 Task: Add an event with the title Second Lunch and Learn: Effective Presentation Skills for Engaging Delivery, date '2023/11/25', time 9:15 AM to 11:15 AMand add a description: Welcome to our Team Building Retreat: Problem-Solving Activities, an immersive and transformative experience designed to enhance problem-solving skills, foster collaboration, and strengthen the bond within your team. This retreat is an opportunity for team members to step away from their daily routines, engage in interactive activities, and work together to tackle complex challenges in a supportive and energizing environment., put the event into Red category . Add location for the event as: 321 Plaka, Athens, Greece, logged in from the account softage.10@softage.netand send the event invitation to softage.9@softage.net and softage.8@softage.net. Set a reminder for the event 1 hour before
Action: Mouse moved to (101, 112)
Screenshot: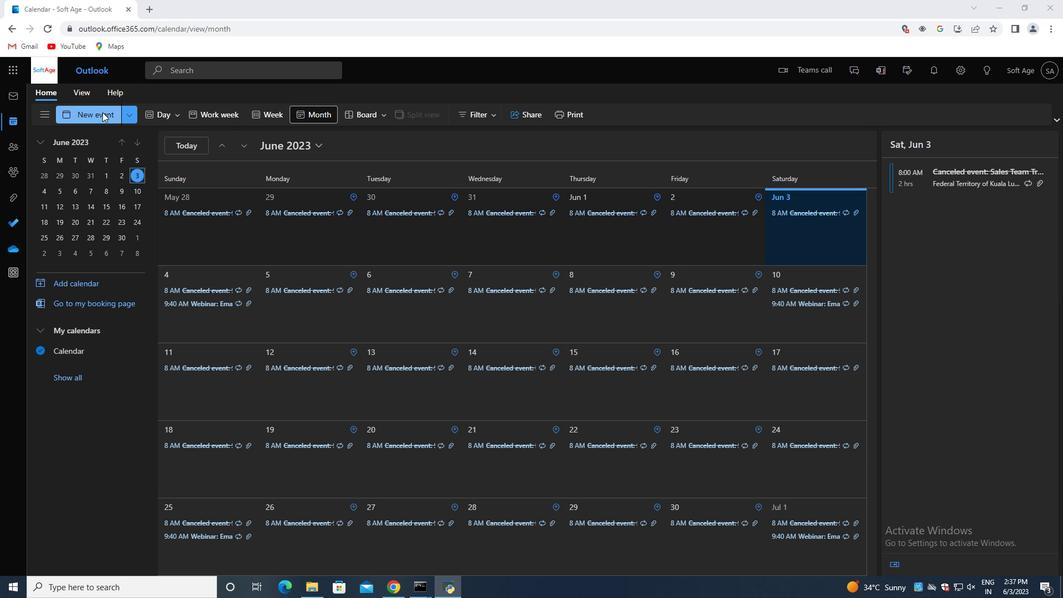 
Action: Mouse pressed left at (101, 112)
Screenshot: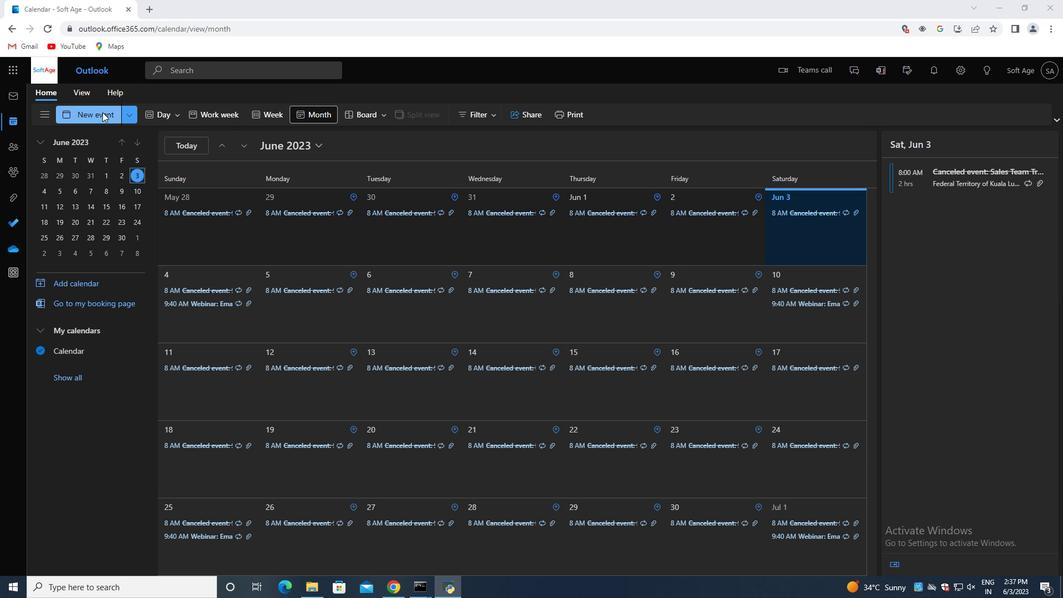 
Action: Mouse moved to (291, 186)
Screenshot: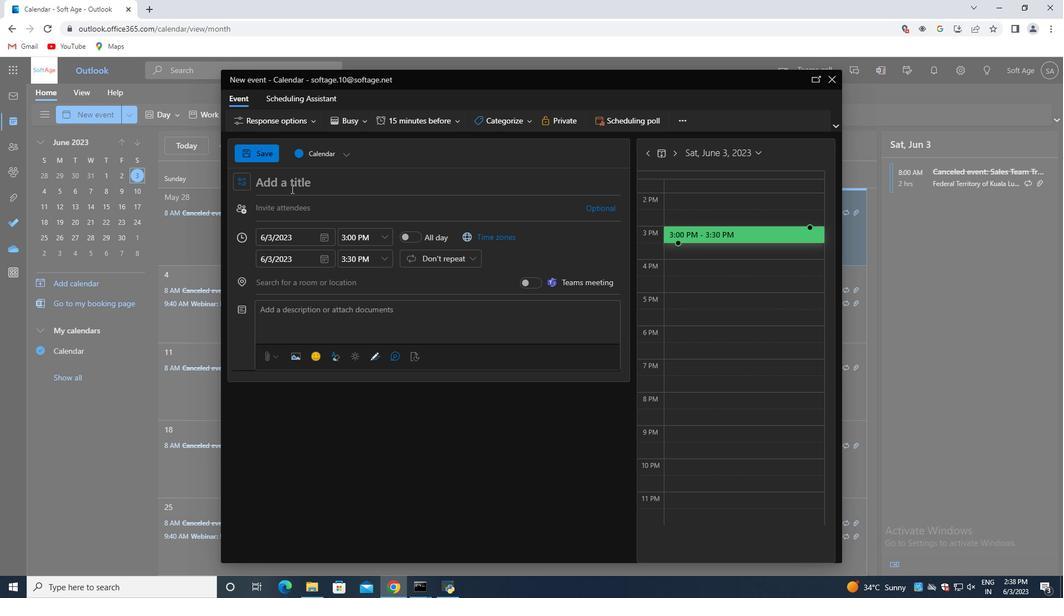 
Action: Mouse pressed left at (291, 186)
Screenshot: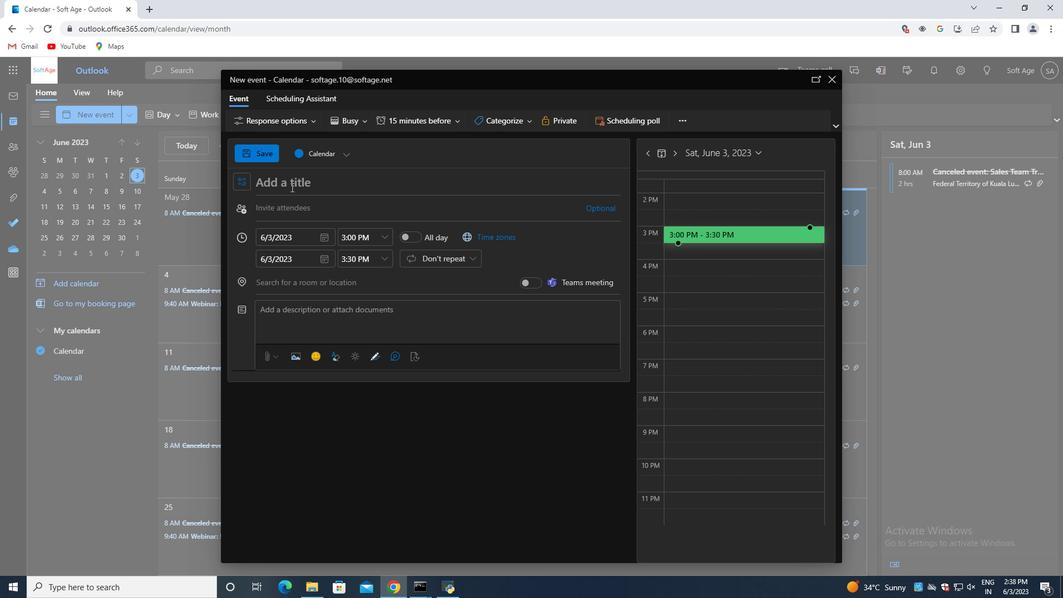 
Action: Key pressed <Key.shift>Second<Key.space><Key.shift>Lunch<Key.space>and<Key.space><Key.shift>Learn<Key.shift_r>:<Key.space><Key.shift><Key.shift><Key.shift><Key.shift>Effecti
Screenshot: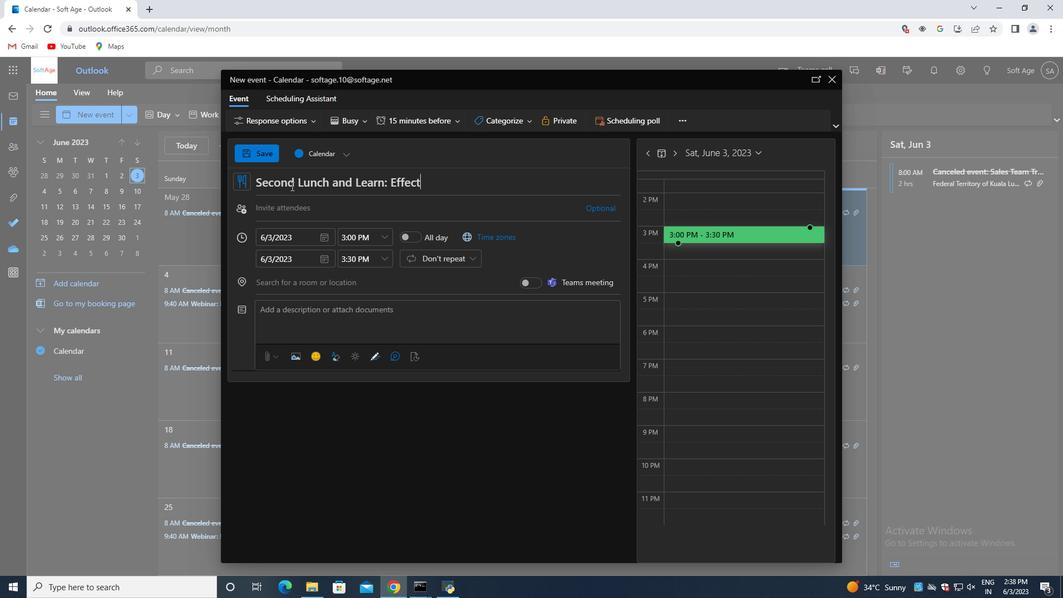 
Action: Mouse moved to (291, 186)
Screenshot: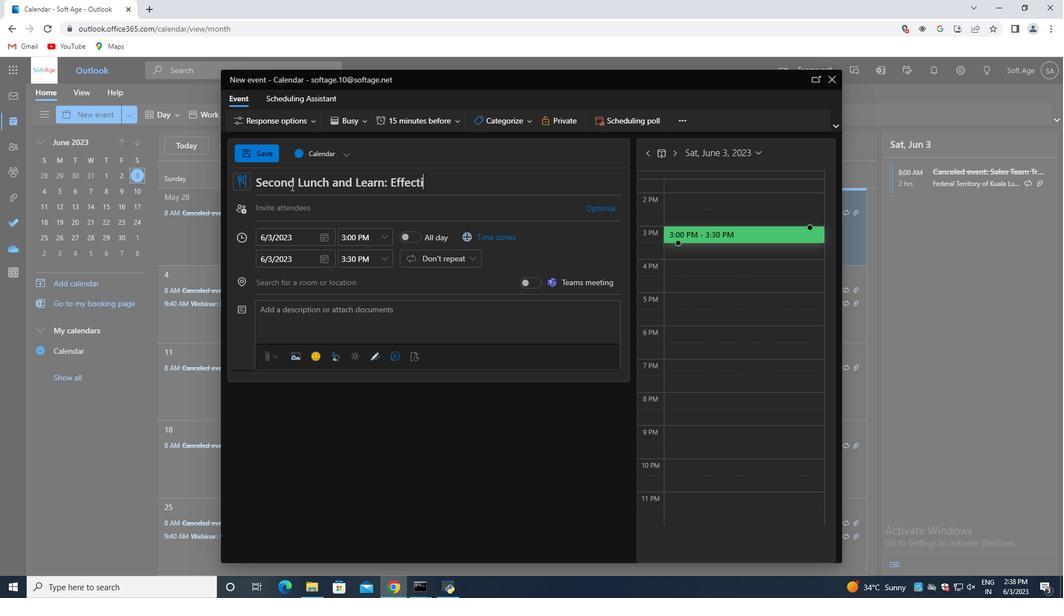 
Action: Key pressed ve<Key.space><Key.shift>Presentation<Key.space><Key.shift>Skills<Key.space>for<Key.space><Key.shift>Engaging<Key.space><Key.shift>Delivery
Screenshot: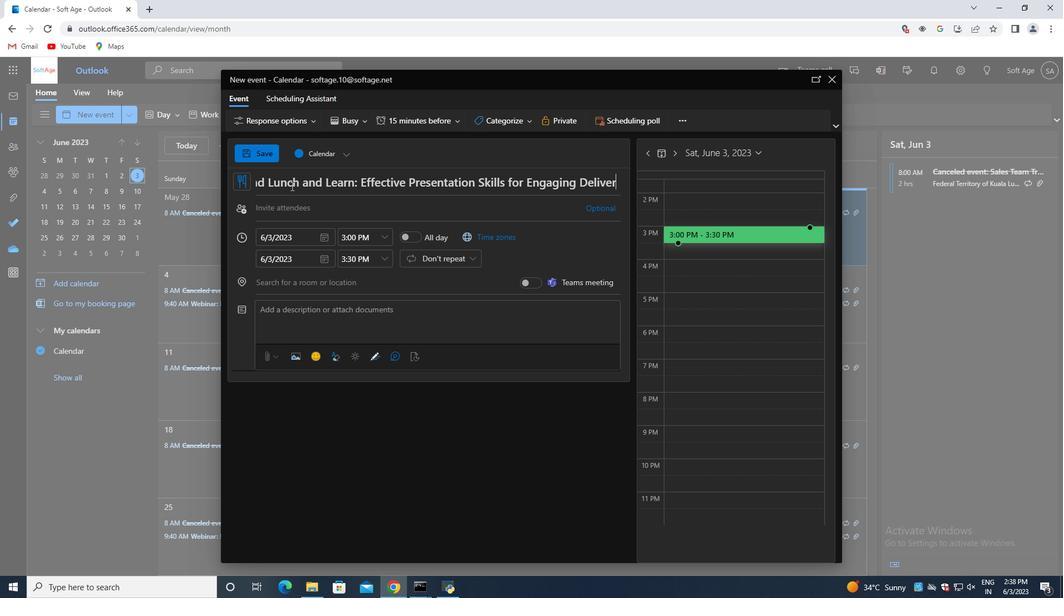 
Action: Mouse moved to (325, 238)
Screenshot: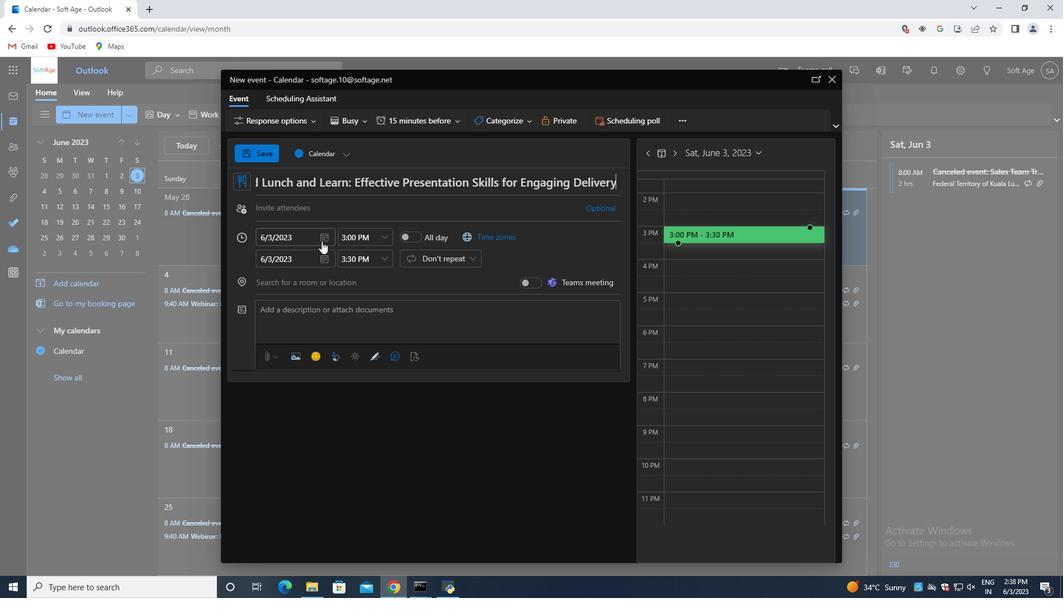 
Action: Mouse pressed left at (325, 238)
Screenshot: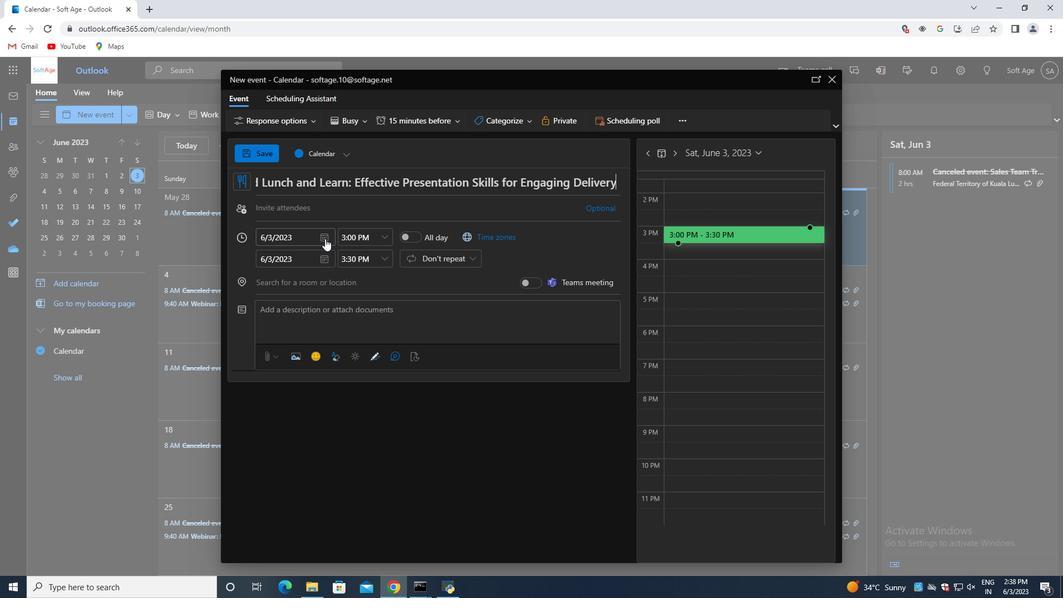 
Action: Mouse moved to (365, 257)
Screenshot: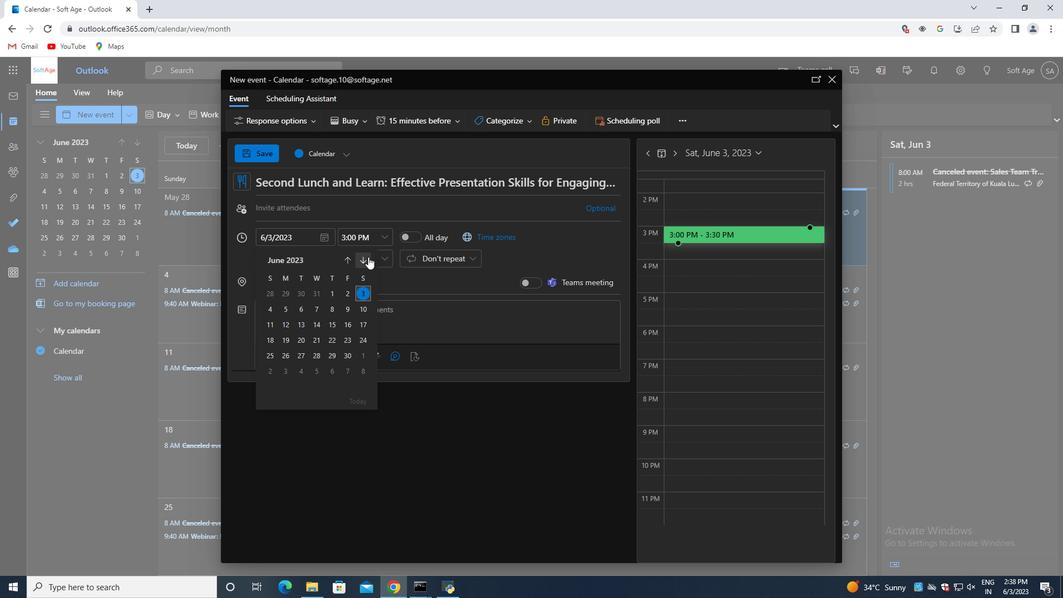
Action: Mouse pressed left at (365, 257)
Screenshot: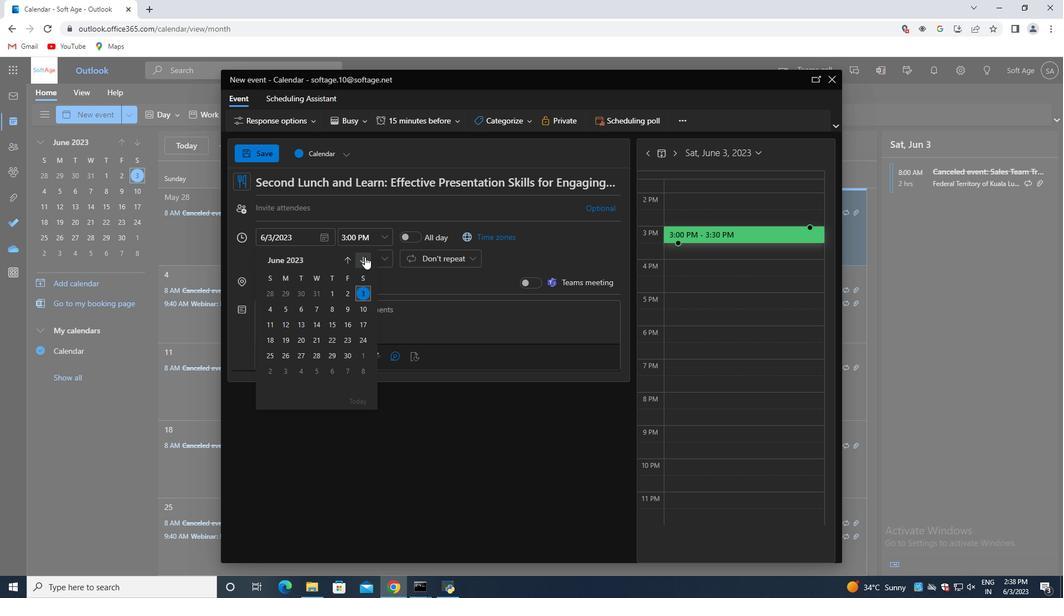 
Action: Mouse pressed left at (365, 257)
Screenshot: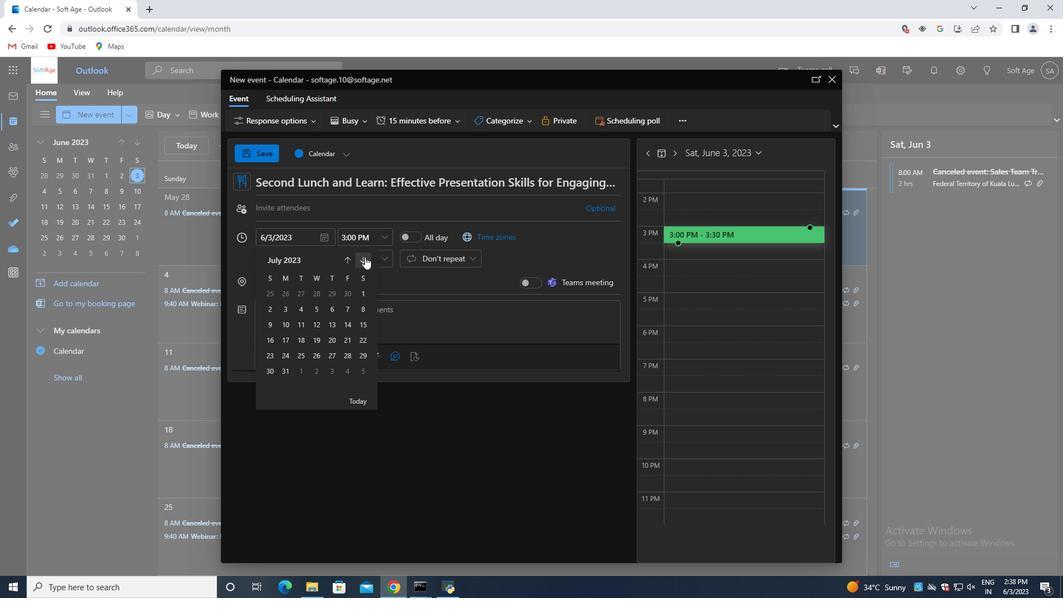 
Action: Mouse pressed left at (365, 257)
Screenshot: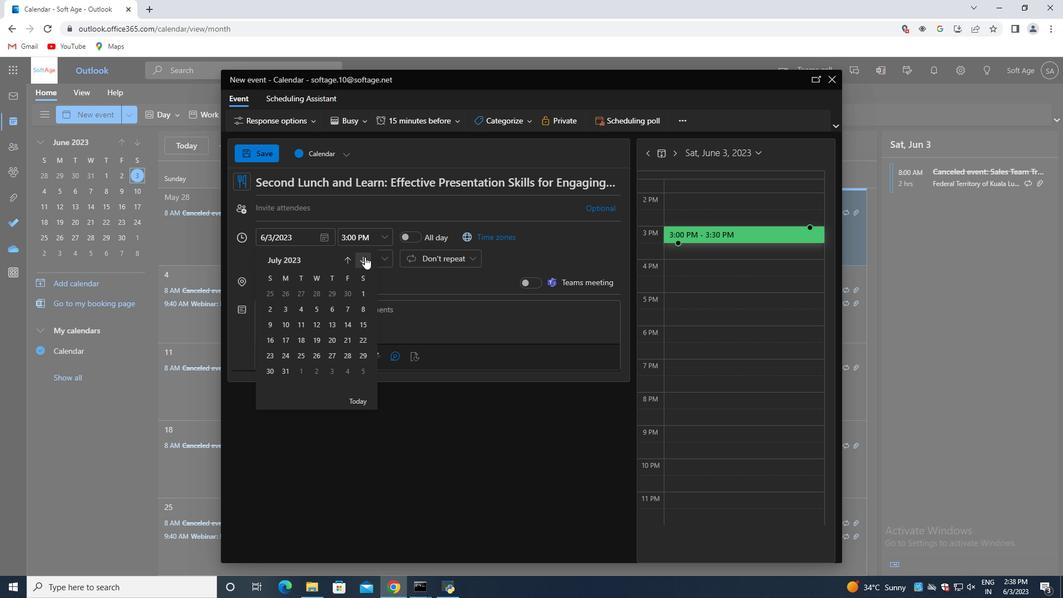 
Action: Mouse pressed left at (365, 257)
Screenshot: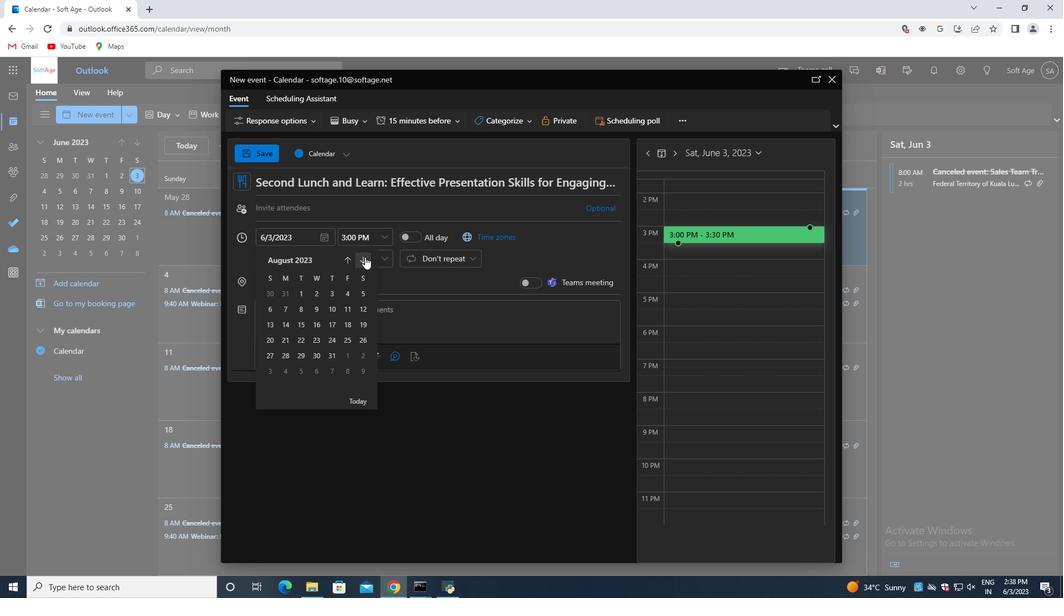 
Action: Mouse pressed left at (365, 257)
Screenshot: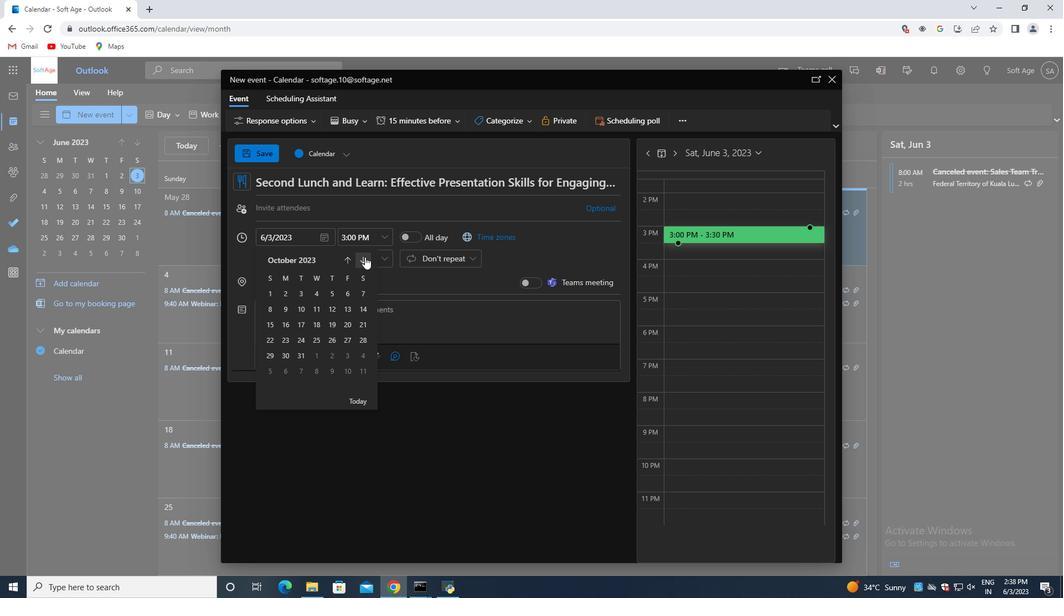 
Action: Mouse moved to (363, 339)
Screenshot: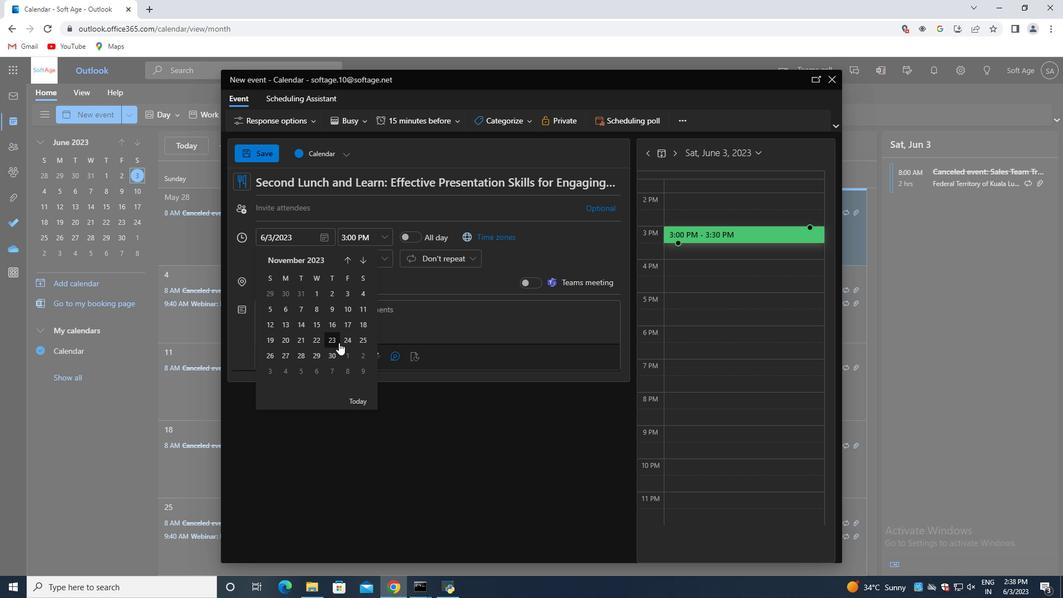 
Action: Mouse pressed left at (363, 339)
Screenshot: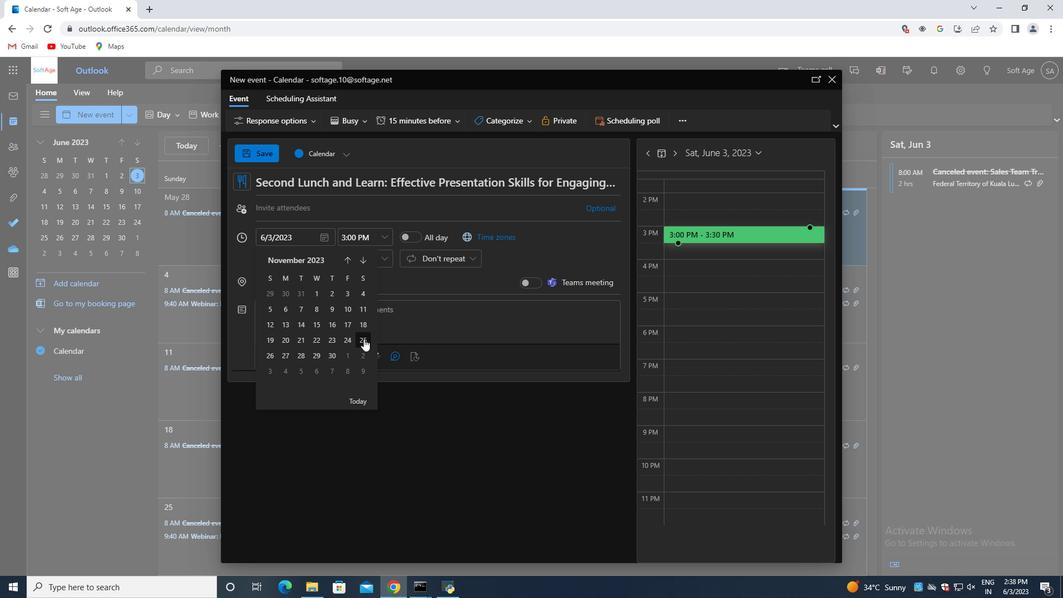 
Action: Mouse moved to (385, 239)
Screenshot: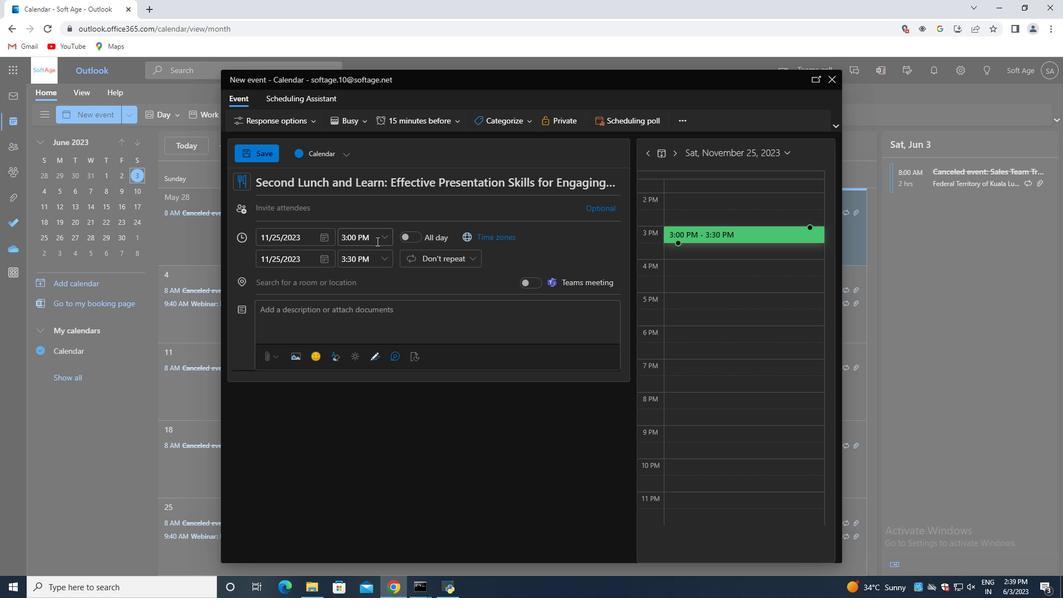 
Action: Mouse pressed left at (385, 239)
Screenshot: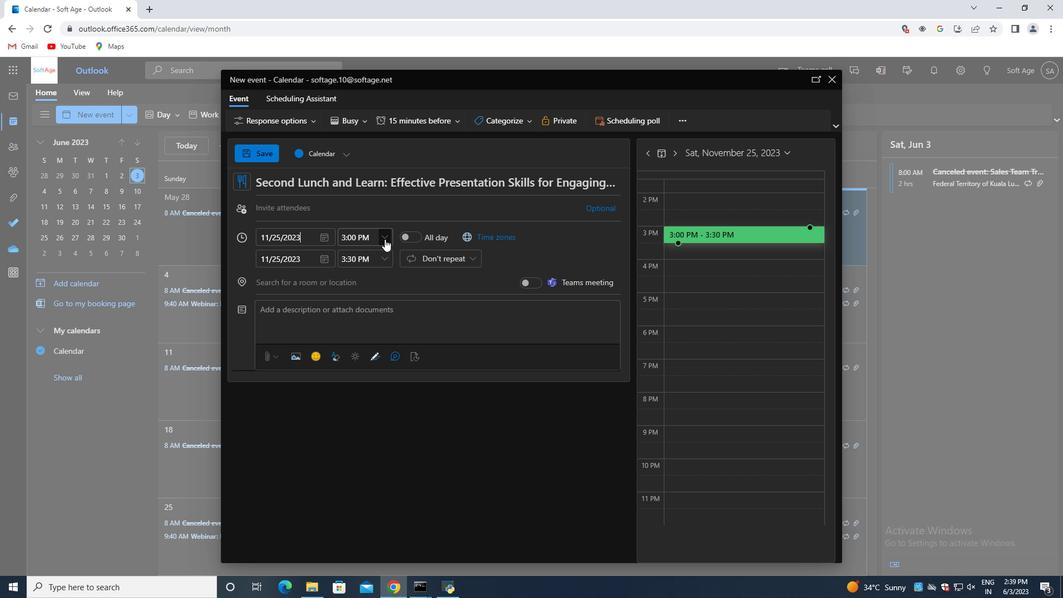 
Action: Mouse moved to (372, 290)
Screenshot: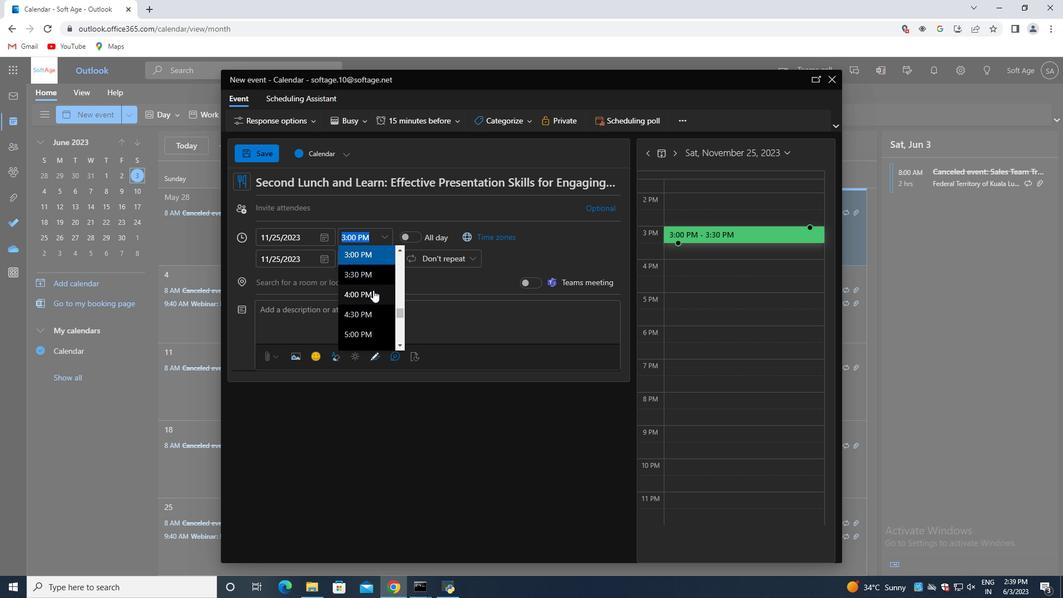 
Action: Mouse scrolled (372, 290) with delta (0, 0)
Screenshot: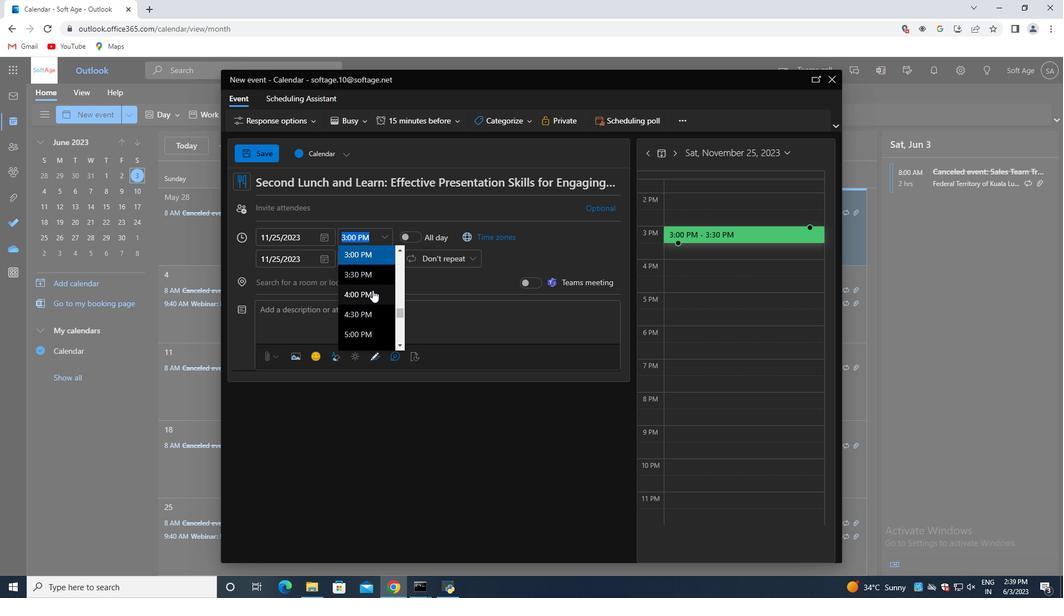 
Action: Mouse scrolled (372, 290) with delta (0, 0)
Screenshot: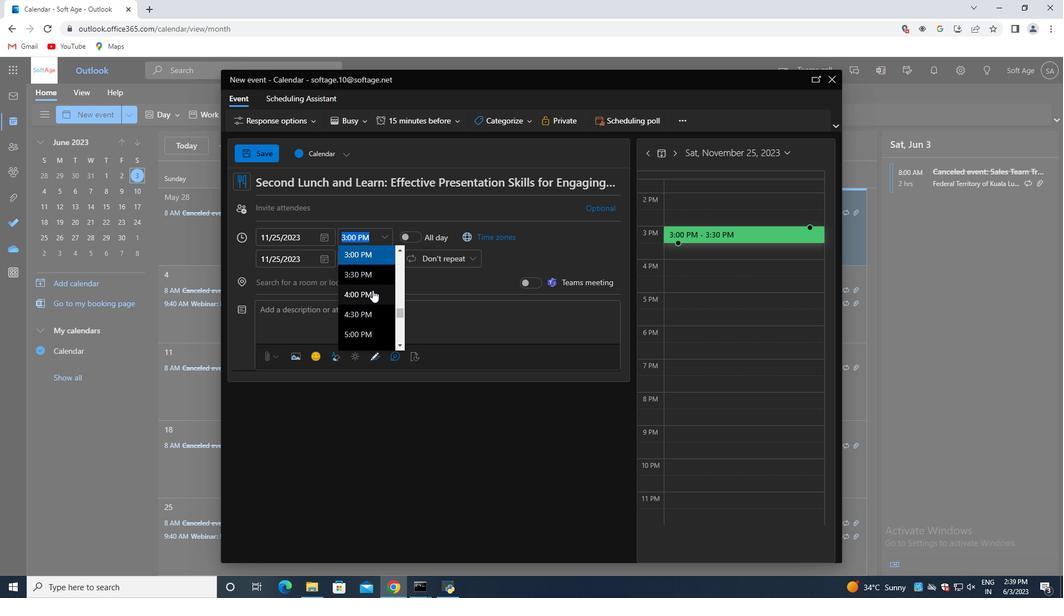 
Action: Mouse scrolled (372, 290) with delta (0, 0)
Screenshot: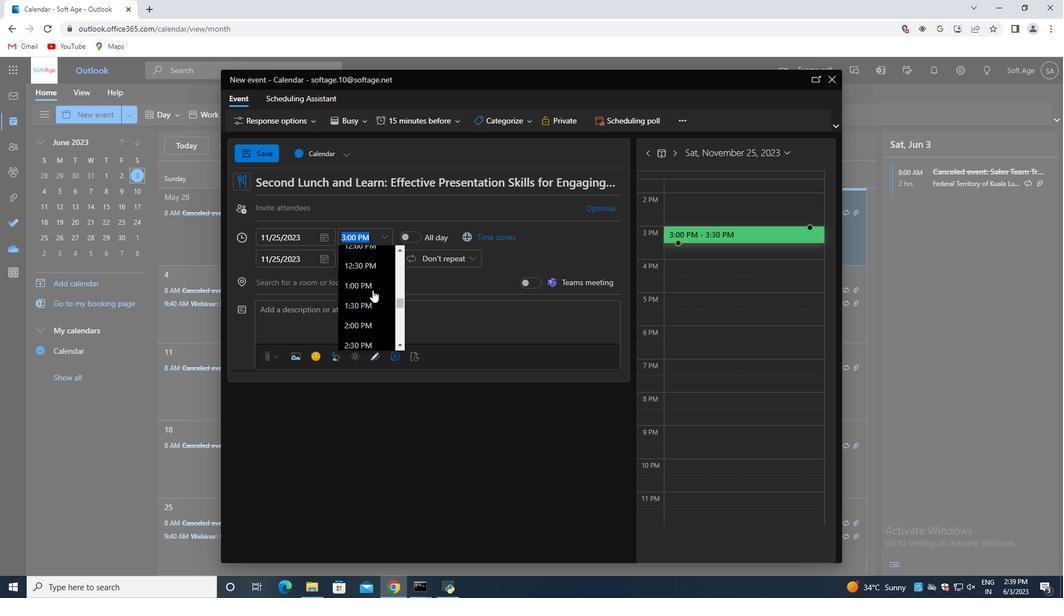 
Action: Mouse moved to (362, 286)
Screenshot: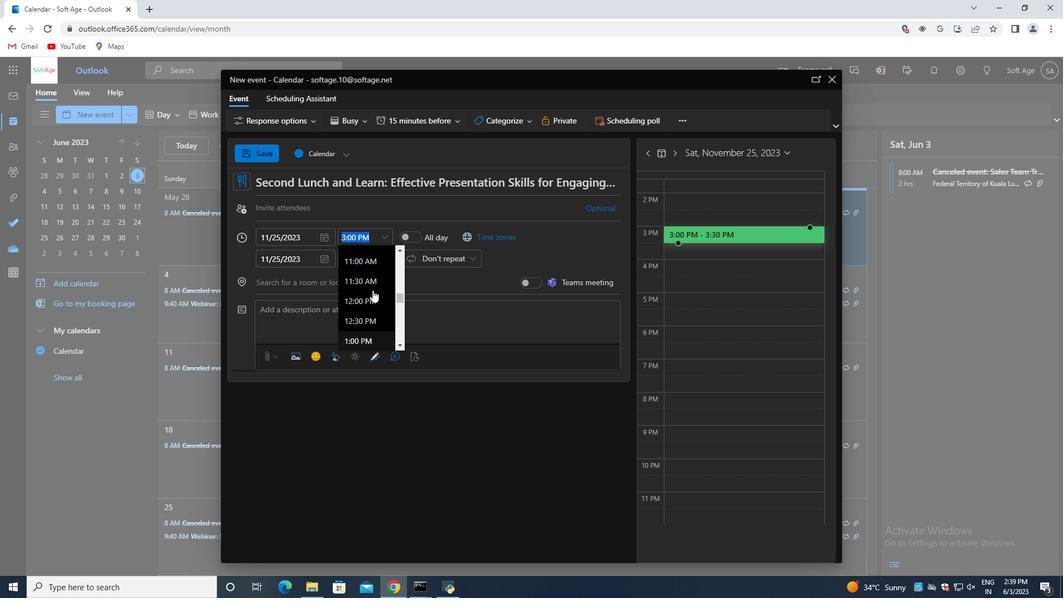 
Action: Mouse scrolled (362, 286) with delta (0, 0)
Screenshot: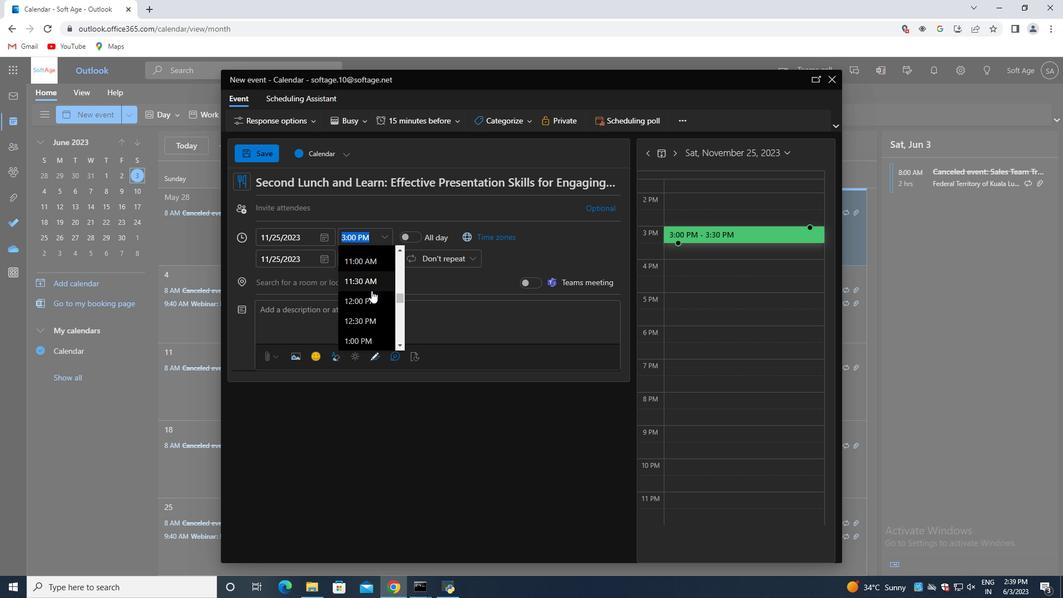 
Action: Mouse moved to (360, 263)
Screenshot: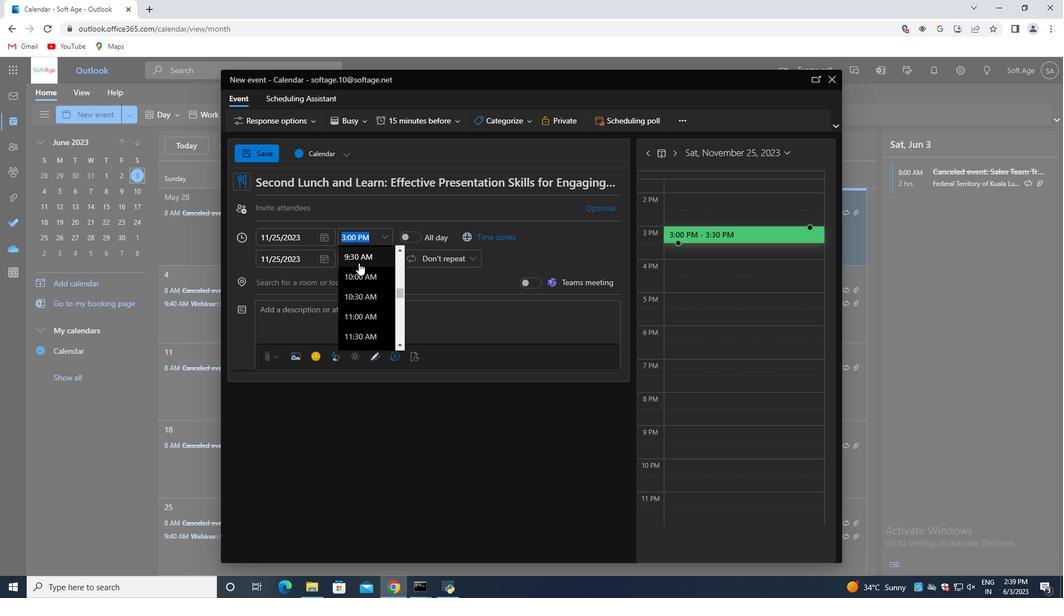 
Action: Mouse scrolled (360, 263) with delta (0, 0)
Screenshot: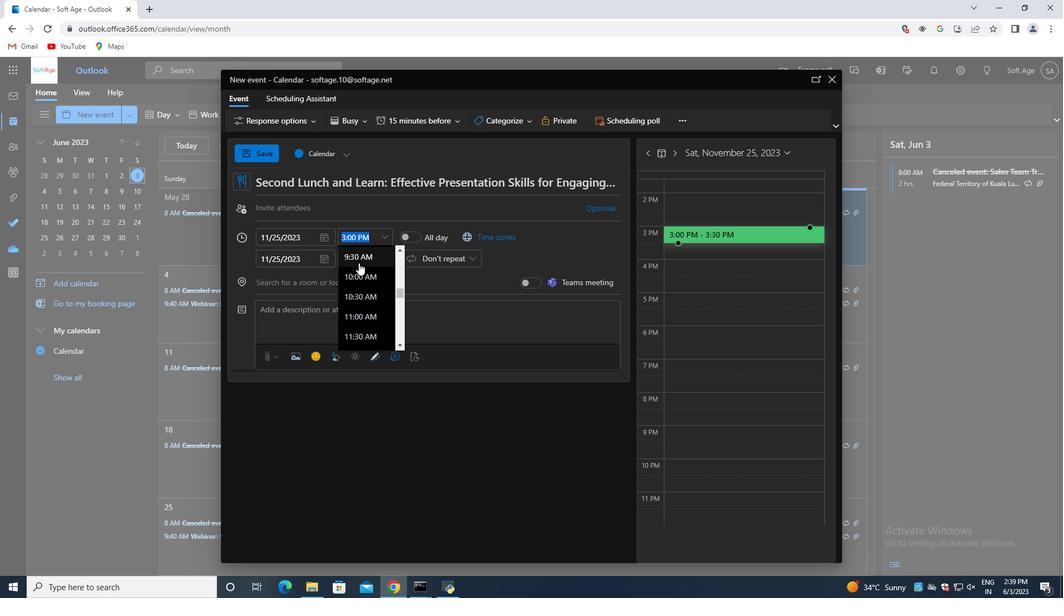 
Action: Mouse moved to (355, 294)
Screenshot: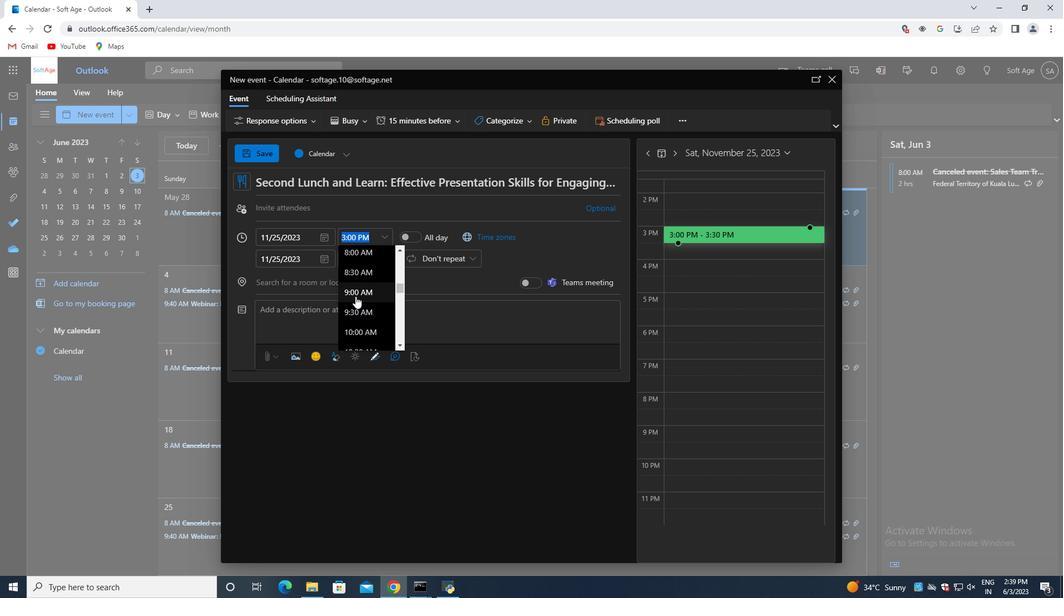 
Action: Mouse pressed left at (355, 294)
Screenshot: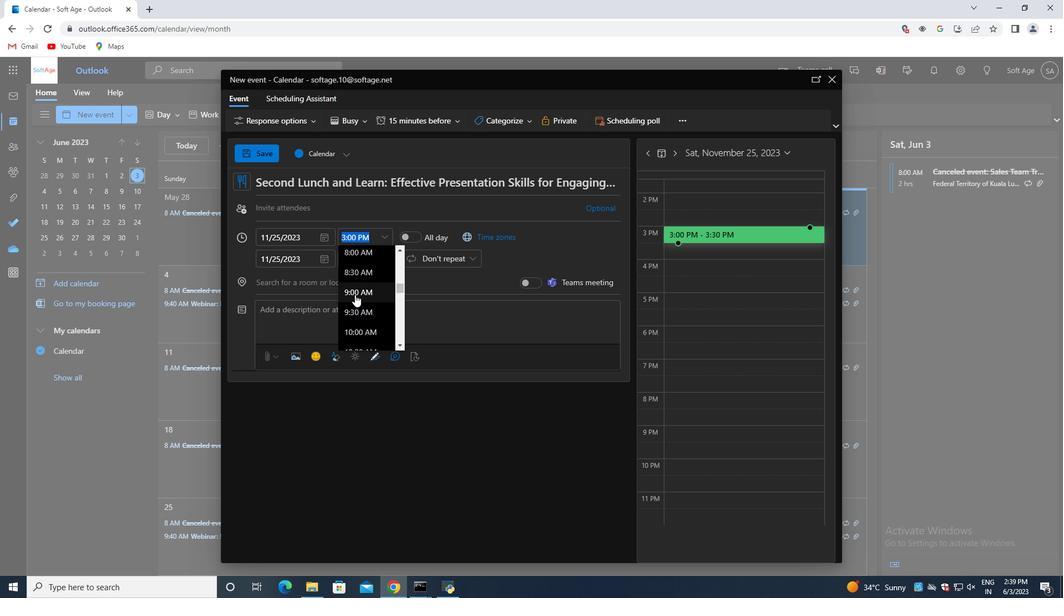 
Action: Mouse moved to (356, 236)
Screenshot: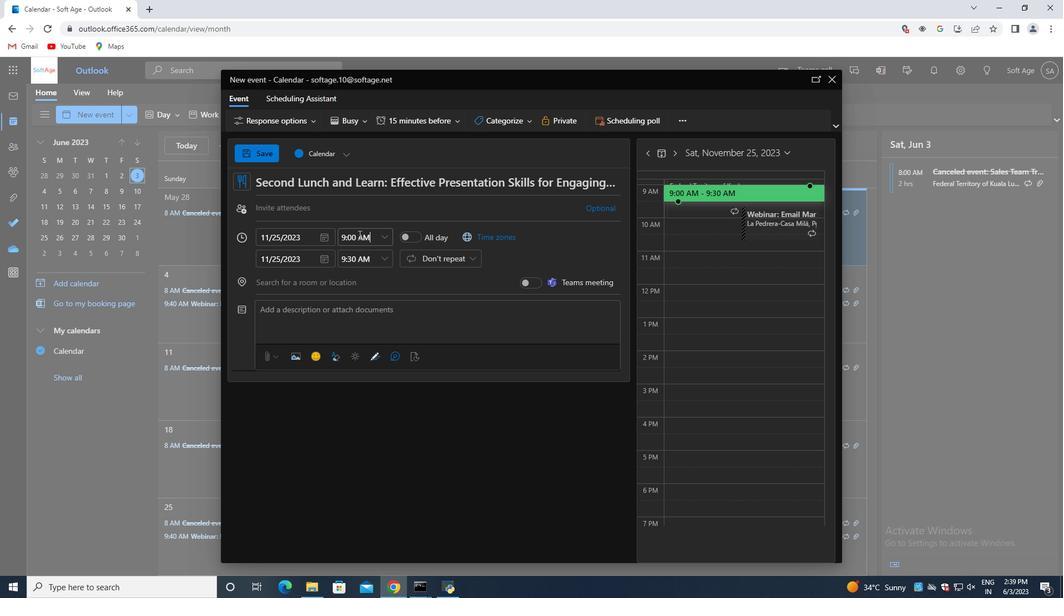 
Action: Mouse pressed left at (356, 236)
Screenshot: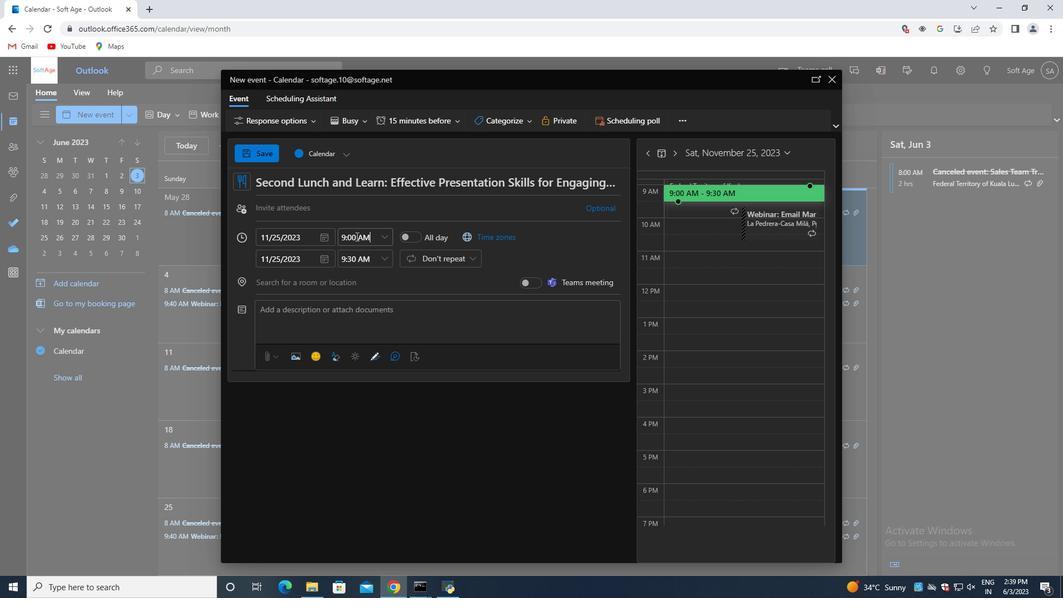
Action: Mouse moved to (370, 257)
Screenshot: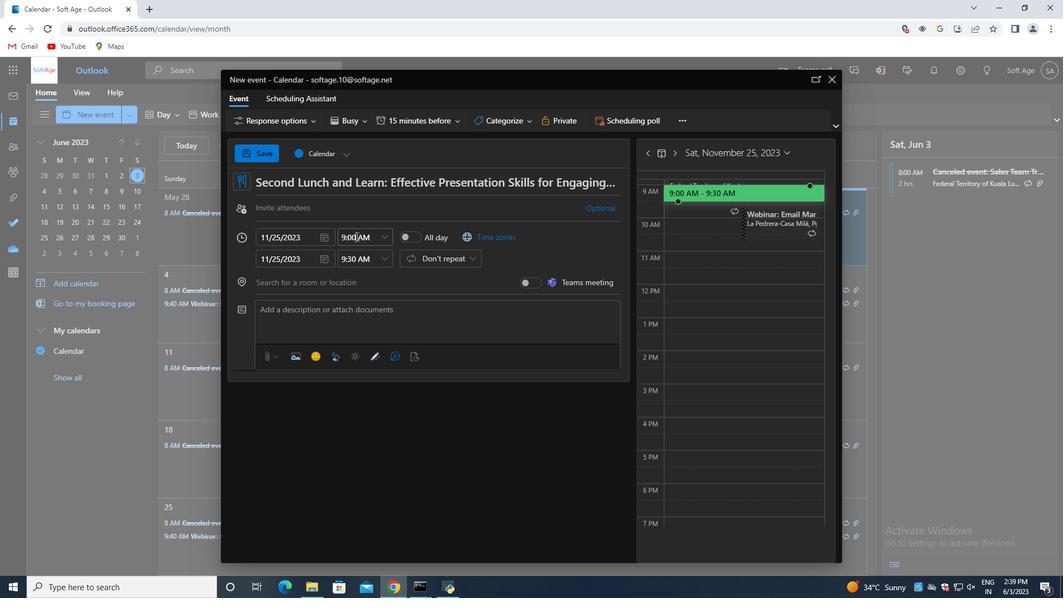 
Action: Key pressed <Key.backspace><Key.backspace>15
Screenshot: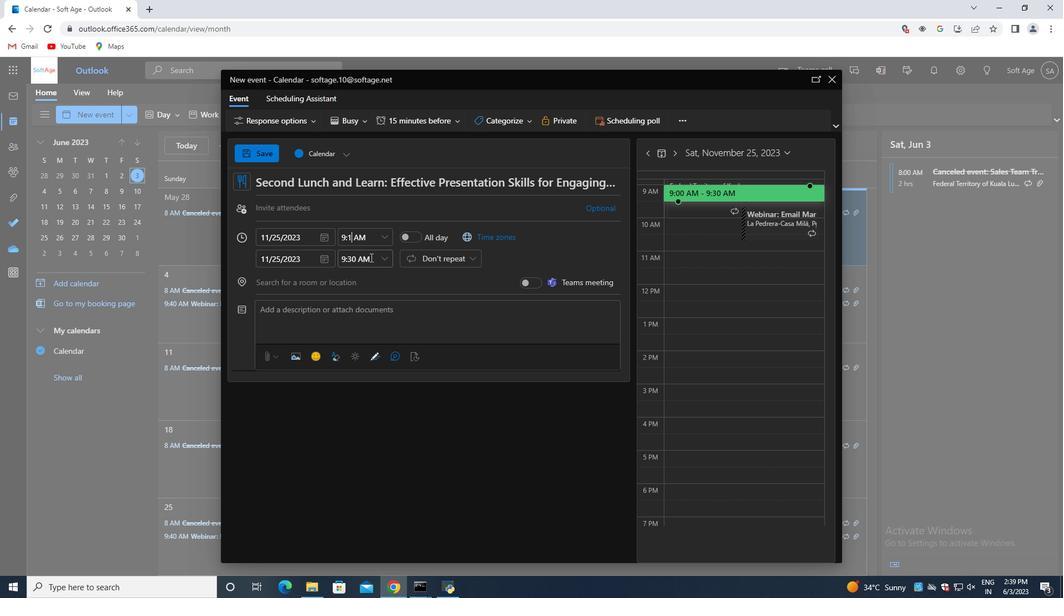 
Action: Mouse moved to (385, 257)
Screenshot: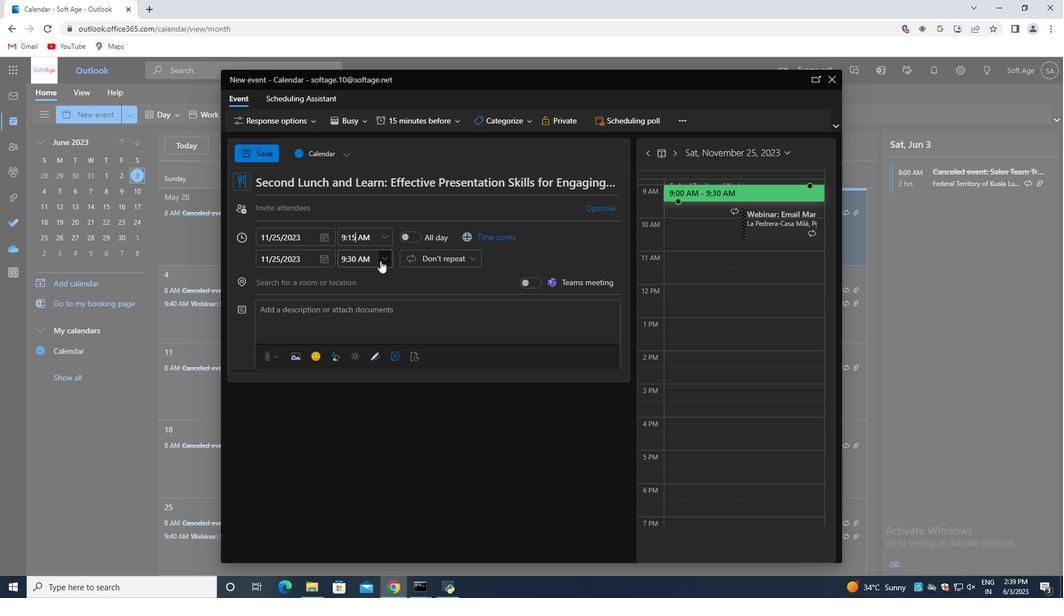 
Action: Mouse pressed left at (385, 257)
Screenshot: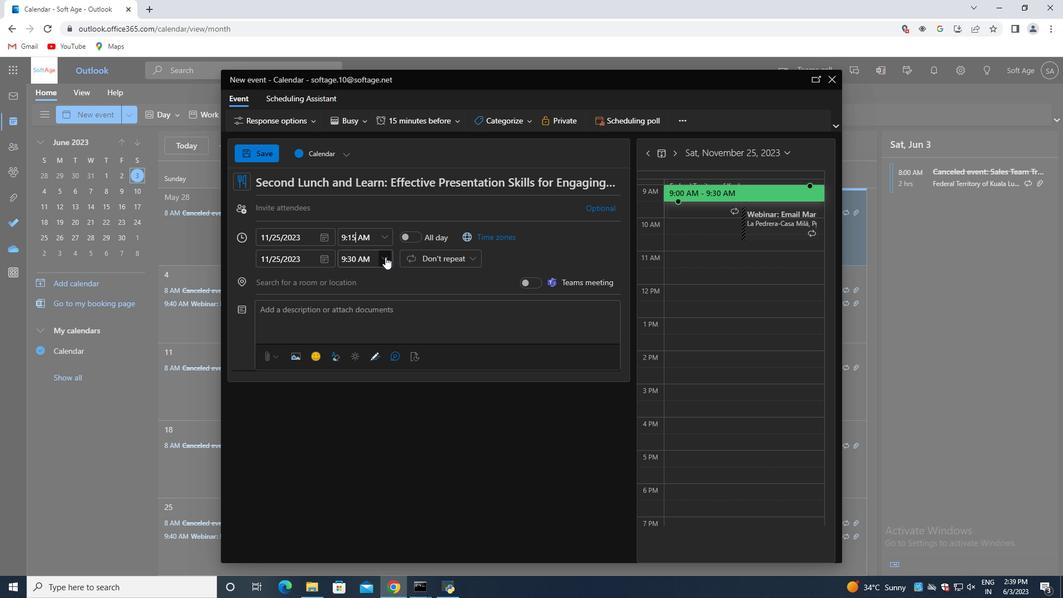 
Action: Mouse moved to (366, 340)
Screenshot: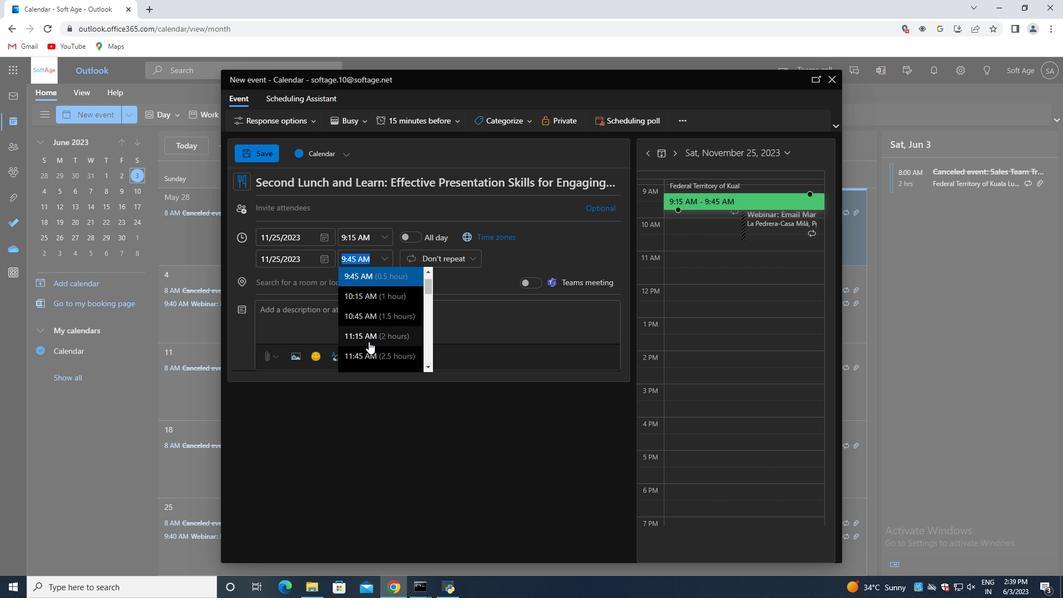 
Action: Mouse pressed left at (366, 340)
Screenshot: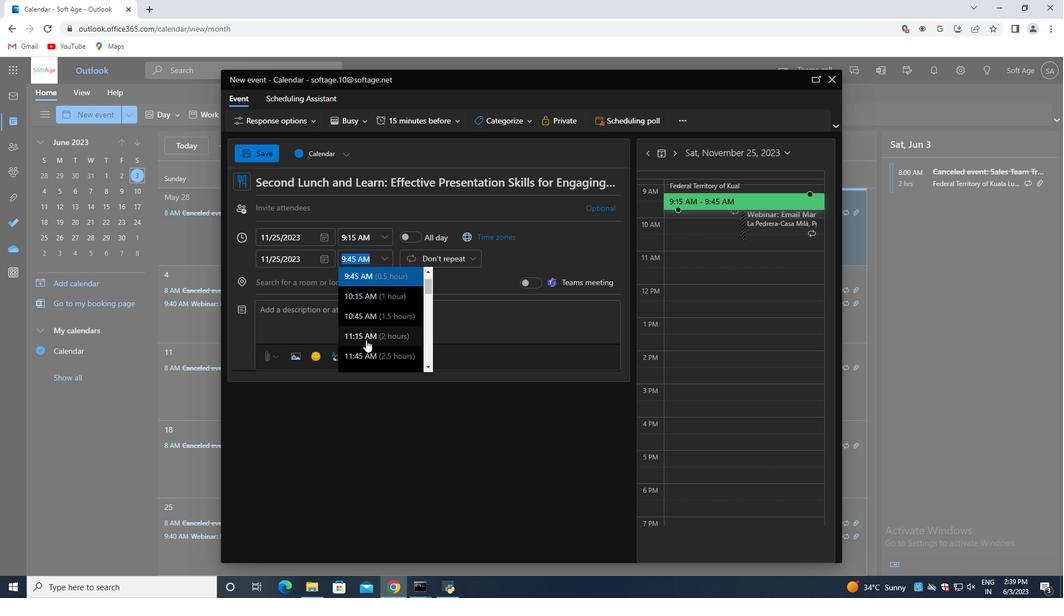 
Action: Mouse moved to (366, 315)
Screenshot: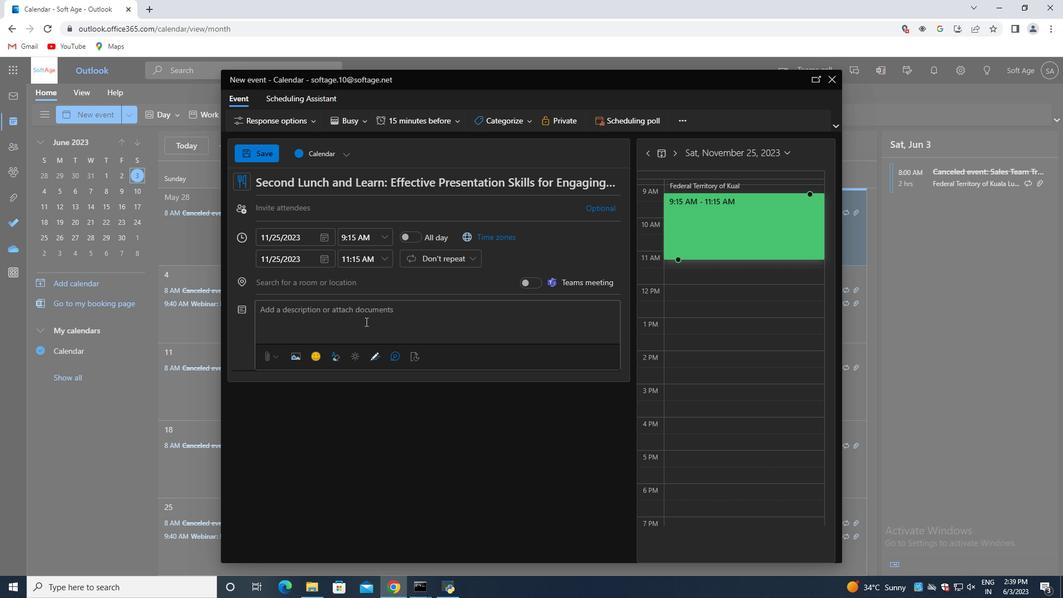 
Action: Mouse pressed left at (366, 315)
Screenshot: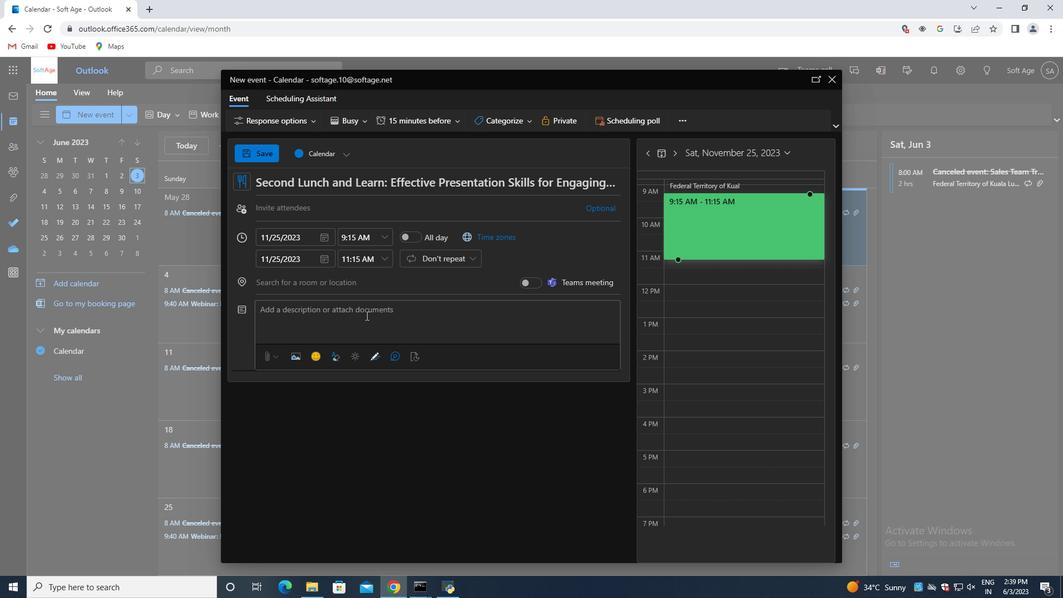 
Action: Key pressed <Key.shift>Welcome<Key.space>to<Key.space>our<Key.space><Key.shift>Team<Key.space><Key.shift>Building<Key.space><Key.shift>Retreat<Key.shift_r>:<Key.space><Key.shift>Problem-<Key.shift>Solving<Key.space><Key.shift>Activities,<Key.space>an<Key.space>immersive<Key.space>and<Key.space>transformative<Key.space>experience<Key.space>designed<Key.space>to<Key.space>enhance<Key.space>problem-solving<Key.space>skills,<Key.space>foster<Key.space>collaboration<Key.space><Key.backspace>.<Key.backspace>,<Key.space>and<Key.space>strengthen<Key.space>the<Key.space>bond<Key.space>within<Key.space>your<Key.space>team.<Key.space><Key.shift><Key.shift><Key.shift><Key.shift>This<Key.space>retreat<Key.space>is<Key.space>an<Key.space>opportunity<Key.space>for<Key.space>team<Key.space>members<Key.space>to<Key.space>step<Key.space>away<Key.space>from<Key.space>their<Key.space>daily<Key.space>routines,<Key.space>engage<Key.space>in<Key.space>interactive<Key.space>activities,<Key.space>and<Key.space>work<Key.space>together<Key.space>to<Key.space>tackle<Key.space>complex<Key.space>challenges<Key.space>in<Key.space>a<Key.space>supportive<Key.space>and<Key.space>energizing<Key.space>environmeb-<Key.backspace><Key.backspace>nt.
Screenshot: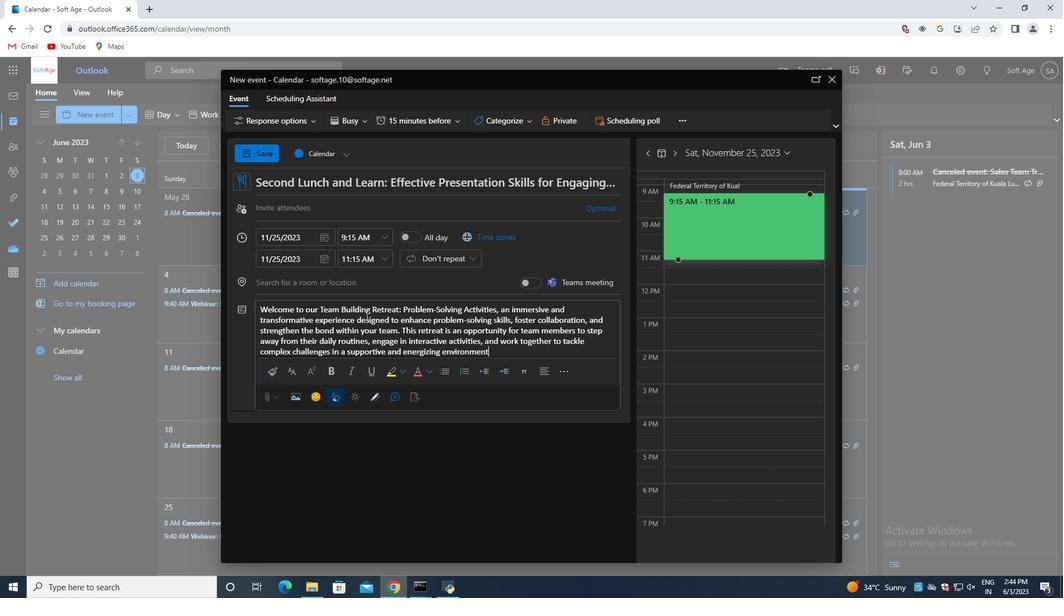 
Action: Mouse moved to (503, 114)
Screenshot: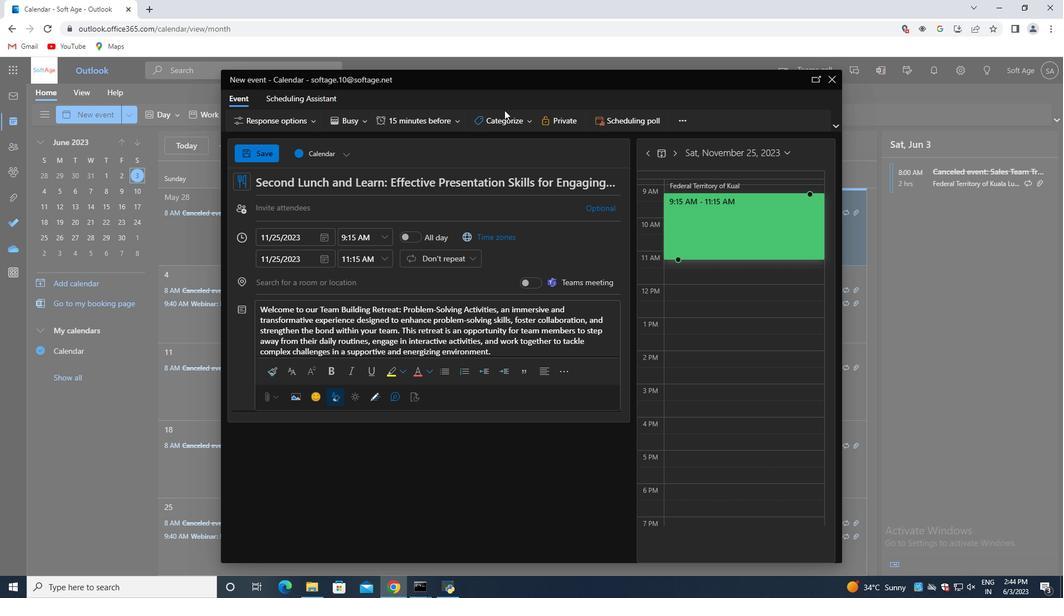 
Action: Mouse pressed left at (503, 114)
Screenshot: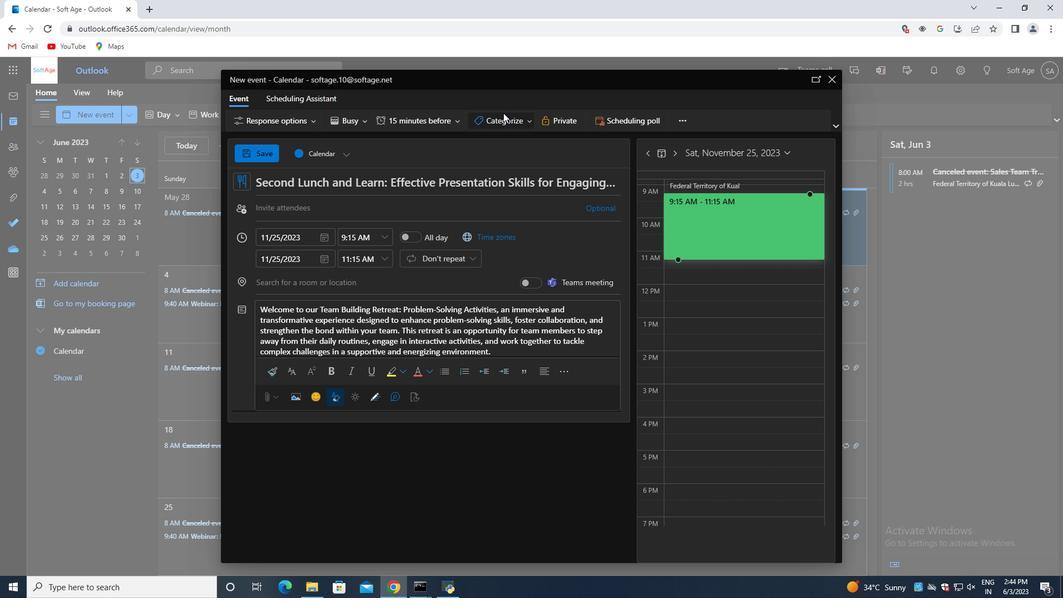 
Action: Mouse moved to (505, 231)
Screenshot: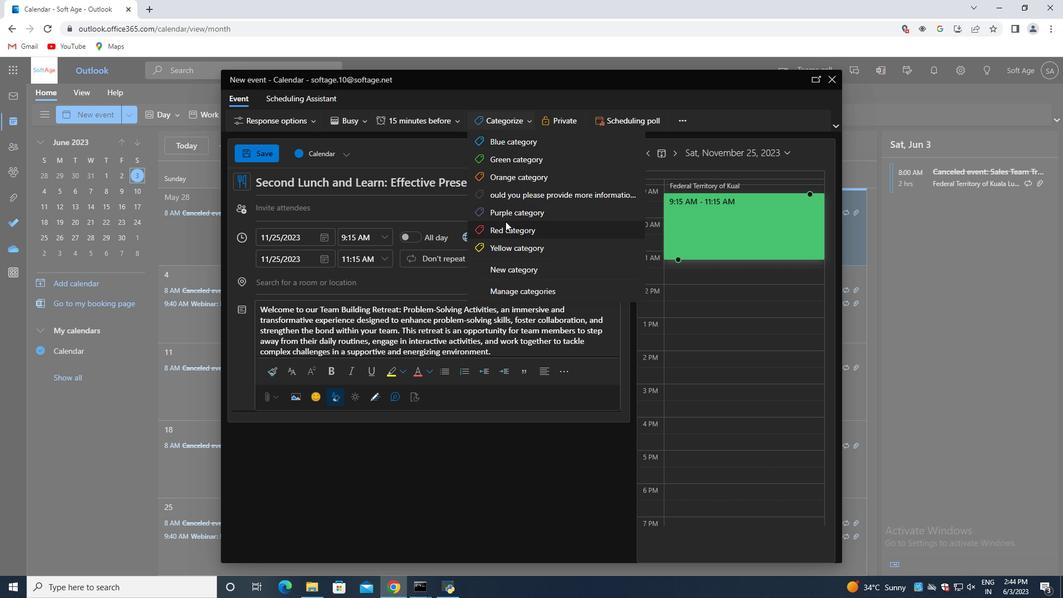 
Action: Mouse pressed left at (505, 231)
Screenshot: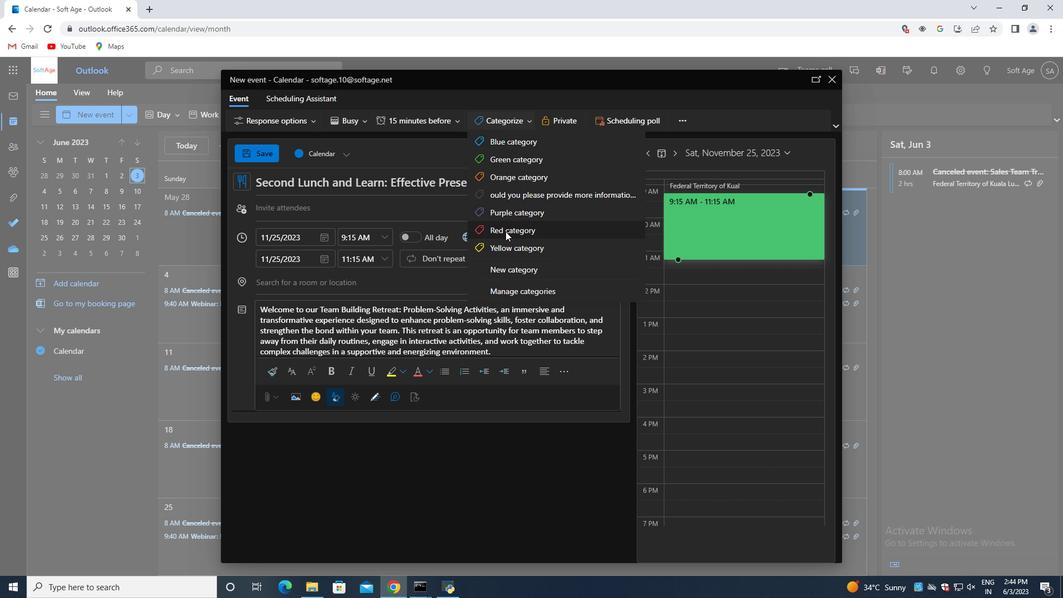 
Action: Mouse moved to (326, 286)
Screenshot: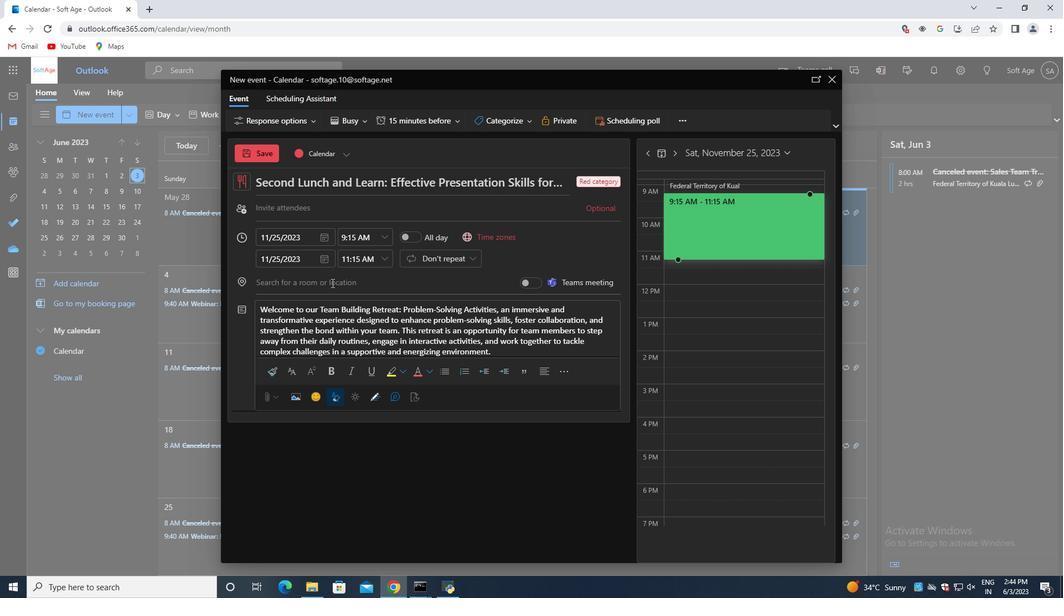 
Action: Mouse pressed left at (326, 286)
Screenshot: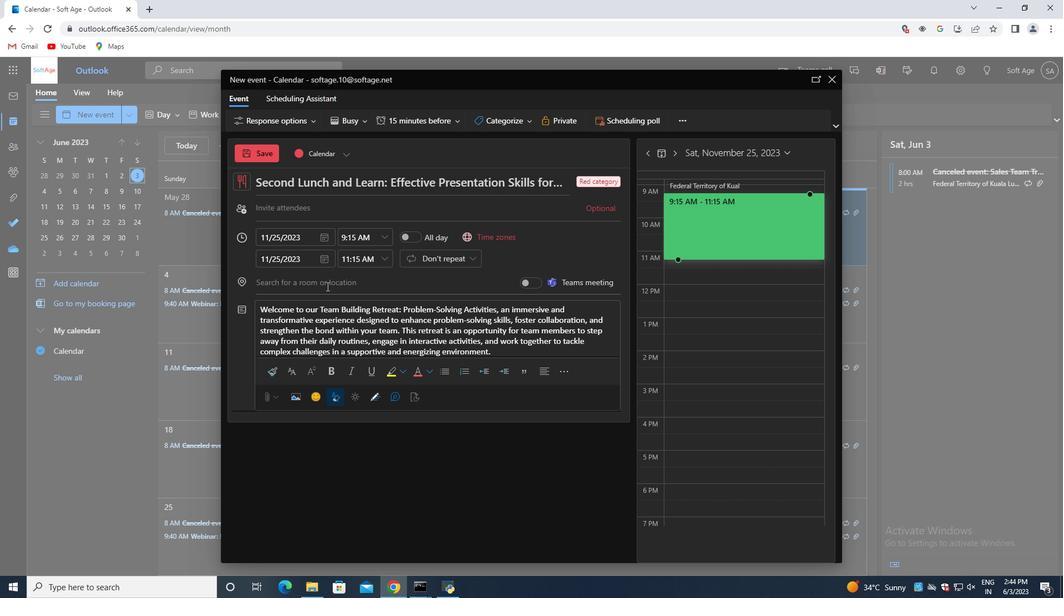 
Action: Key pressed 321<Key.space><Key.shift>Plaka,<Key.space><Key.shift>Athens,<Key.space><Key.shift>Greece
Screenshot: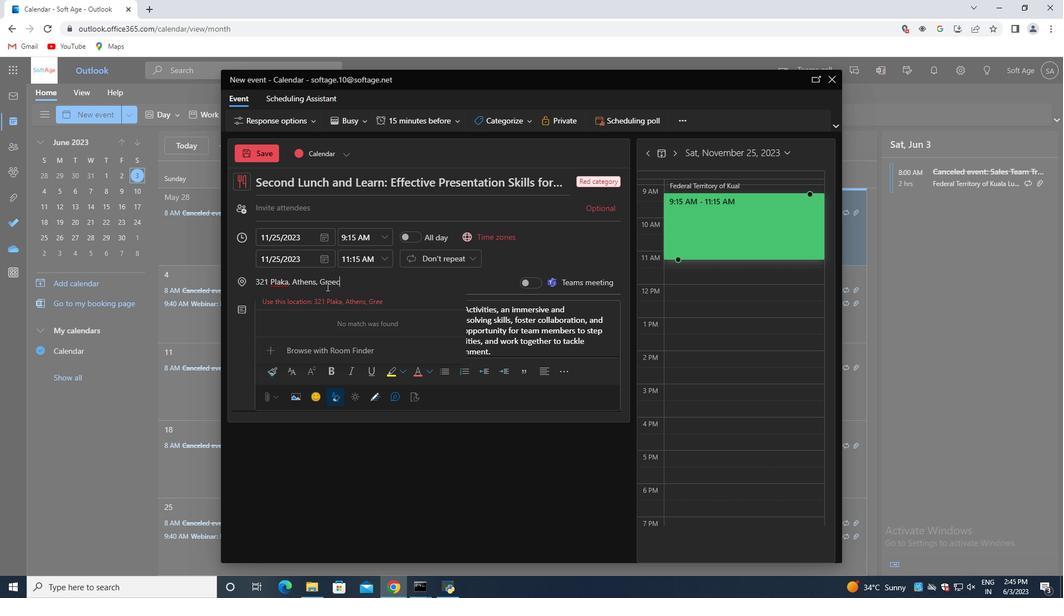
Action: Mouse moved to (328, 302)
Screenshot: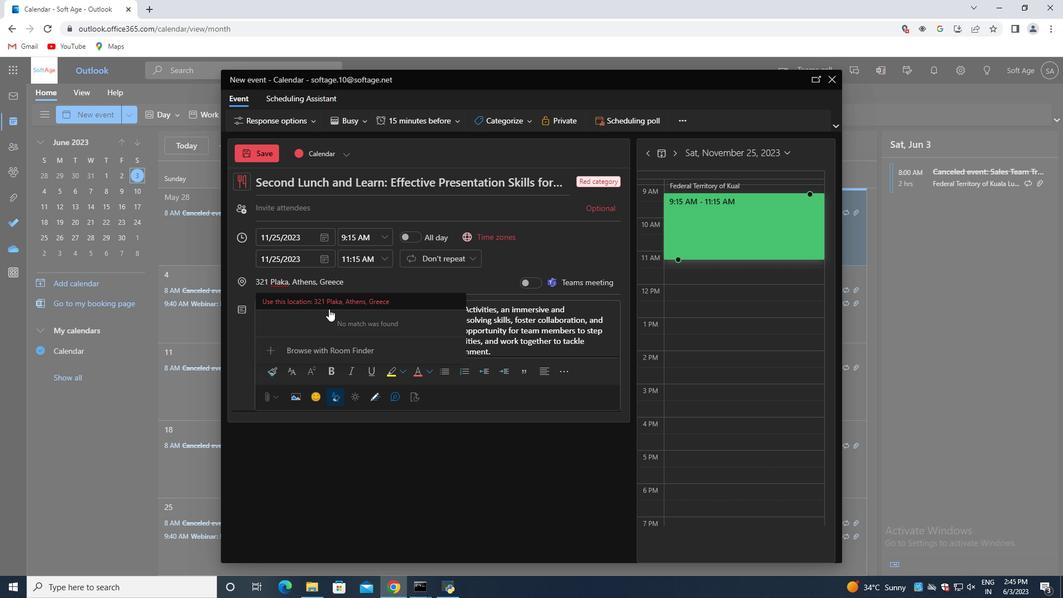 
Action: Mouse pressed left at (328, 302)
Screenshot: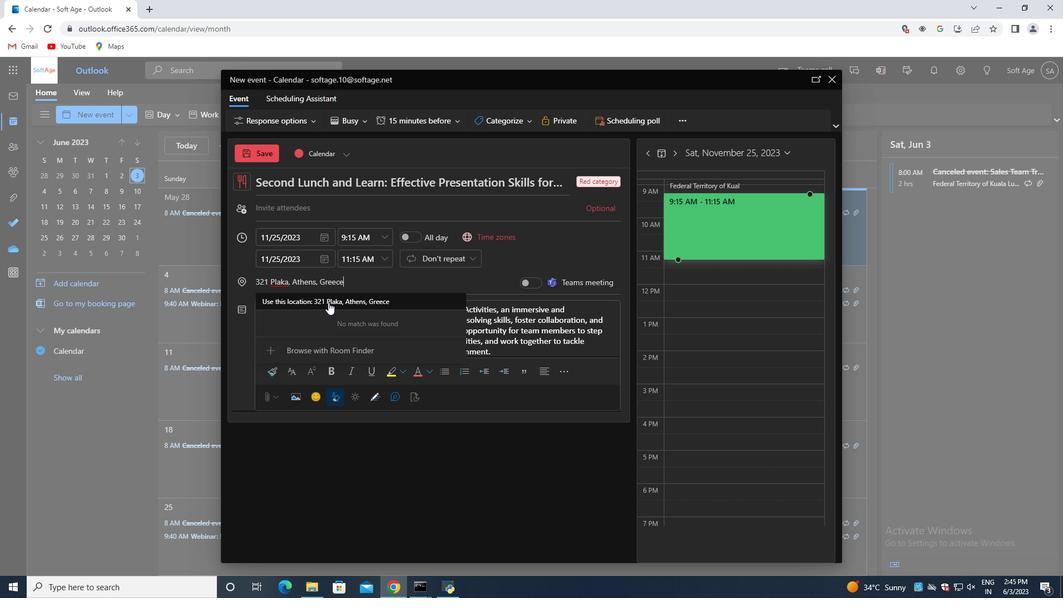 
Action: Mouse moved to (321, 204)
Screenshot: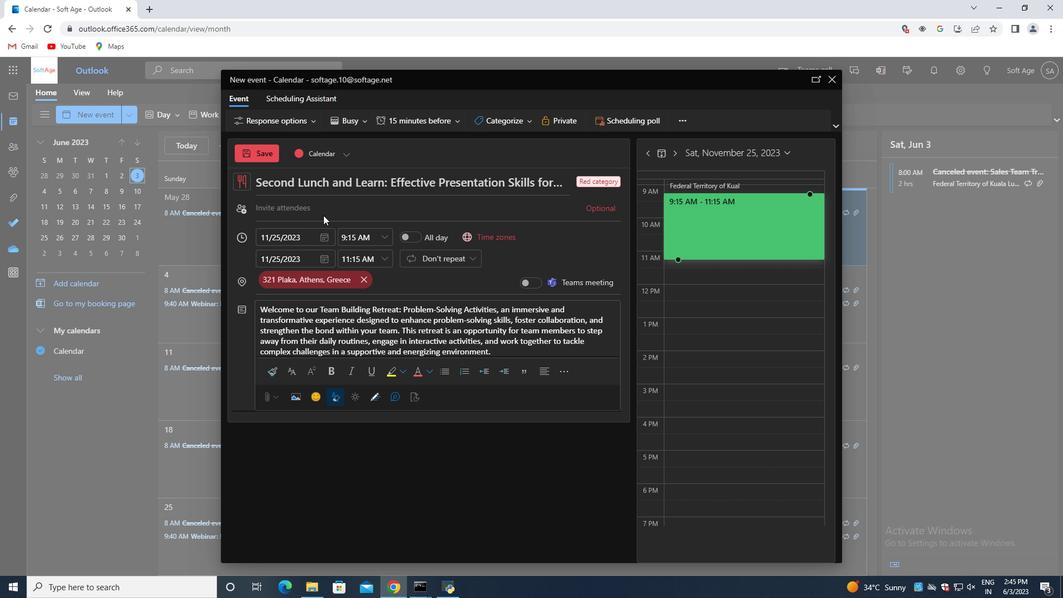 
Action: Mouse pressed left at (321, 204)
Screenshot: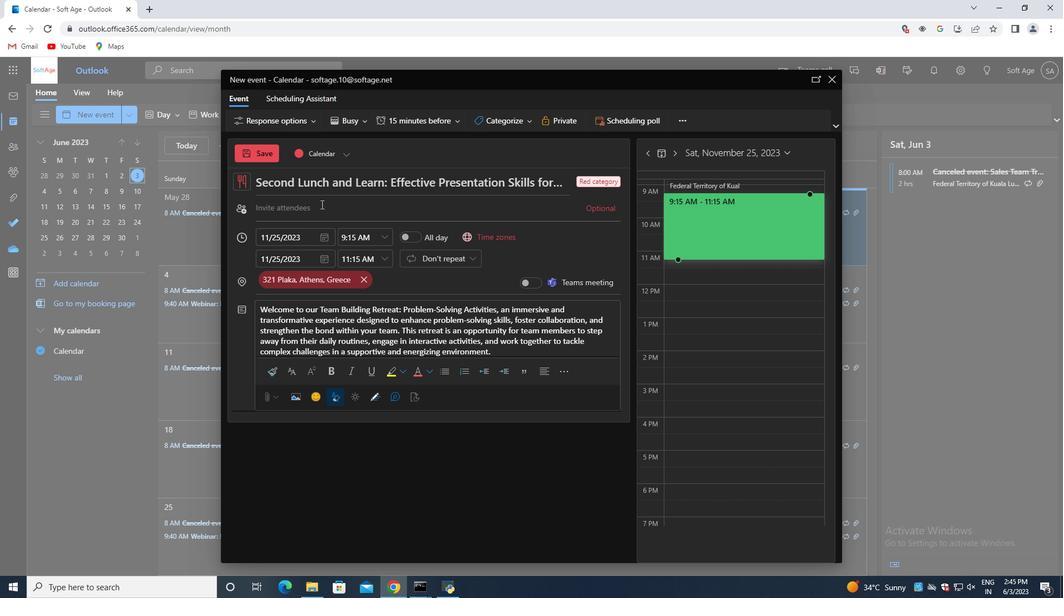 
Action: Key pressed softage.9<Key.shift>@softage.net
Screenshot: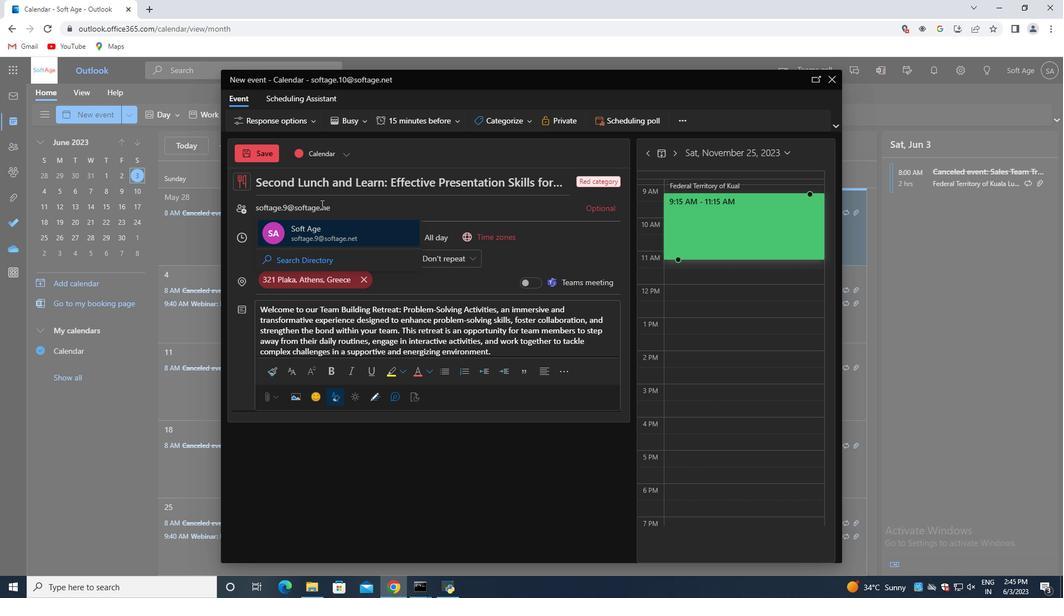 
Action: Mouse moved to (360, 229)
Screenshot: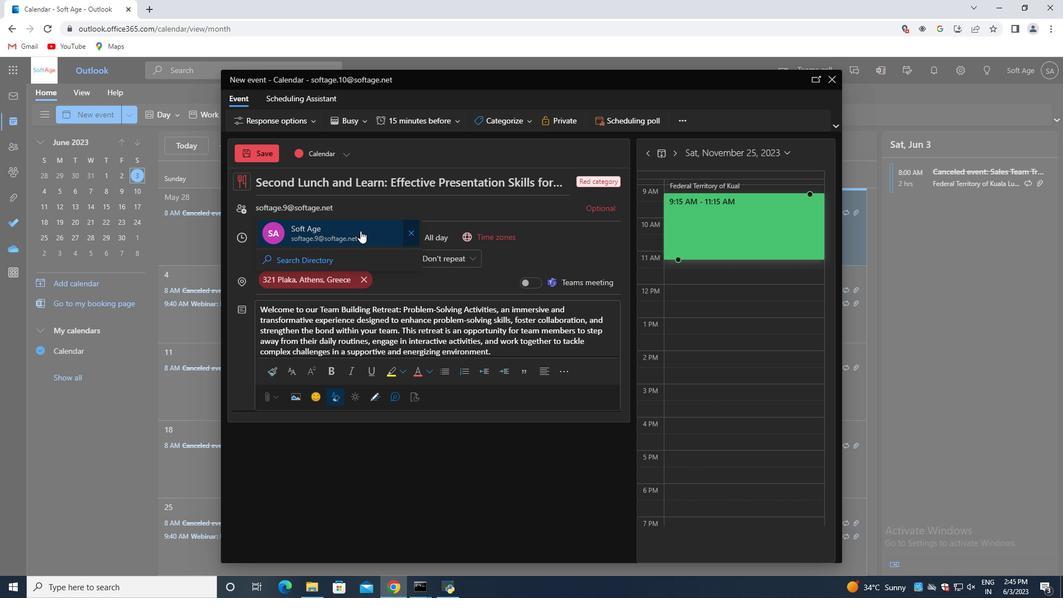 
Action: Mouse pressed left at (360, 229)
Screenshot: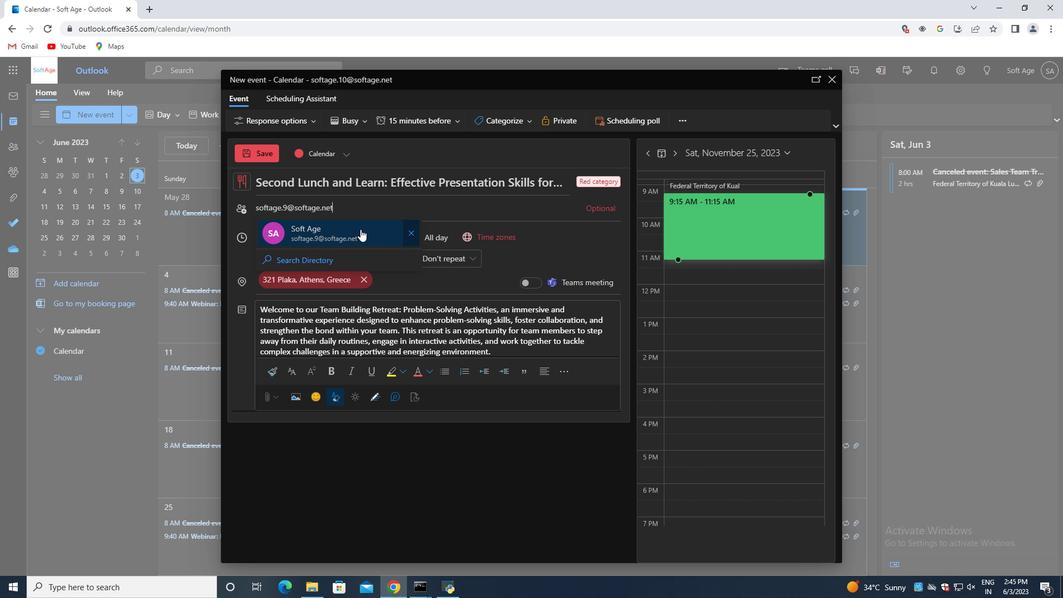 
Action: Key pressed softage.8<Key.shift>@sotage.net
Screenshot: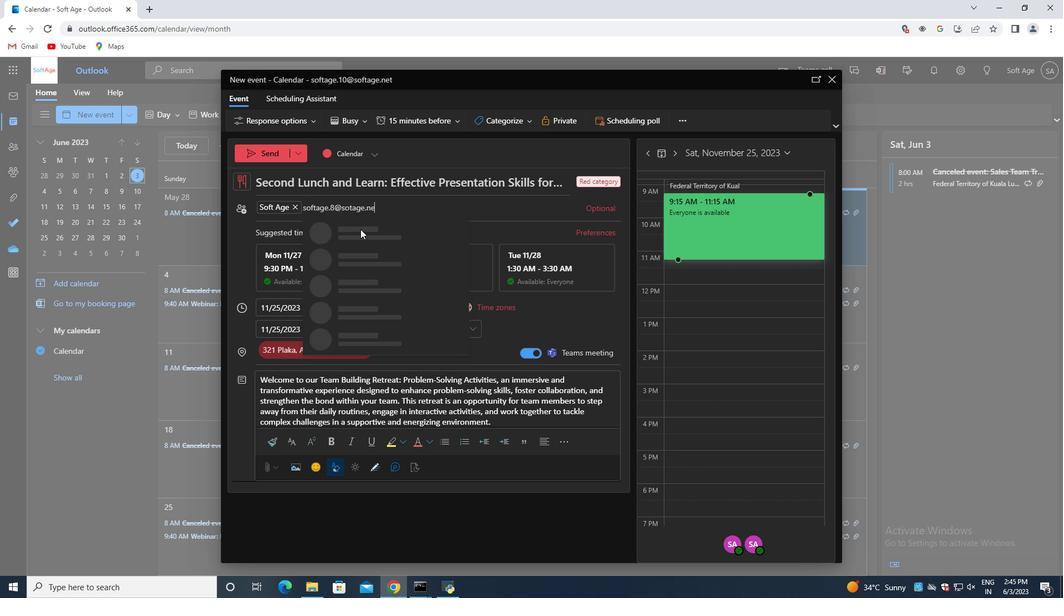 
Action: Mouse scrolled (360, 229) with delta (0, 0)
Screenshot: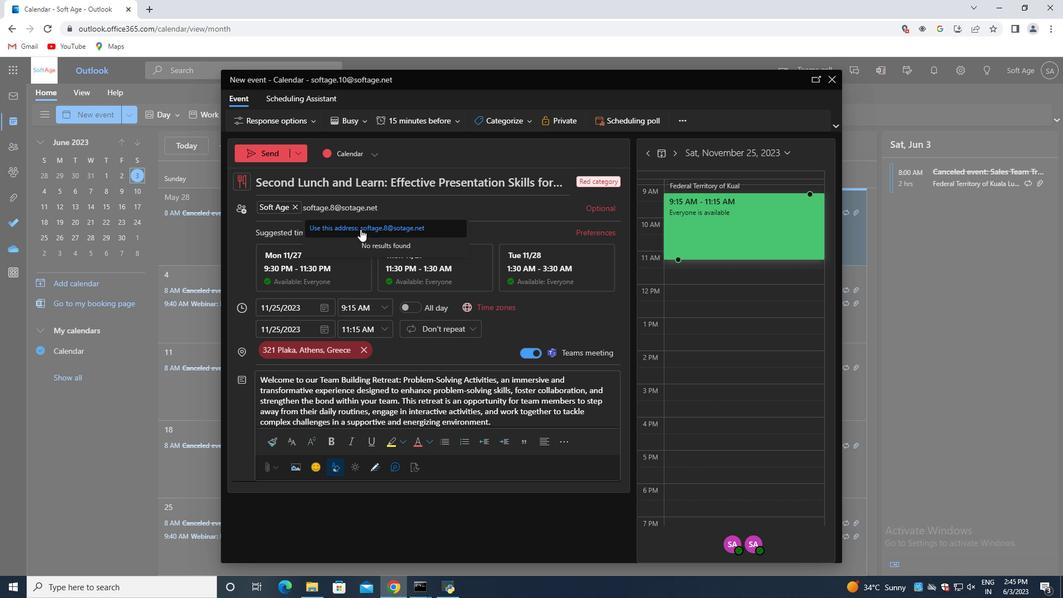 
Action: Mouse moved to (349, 206)
Screenshot: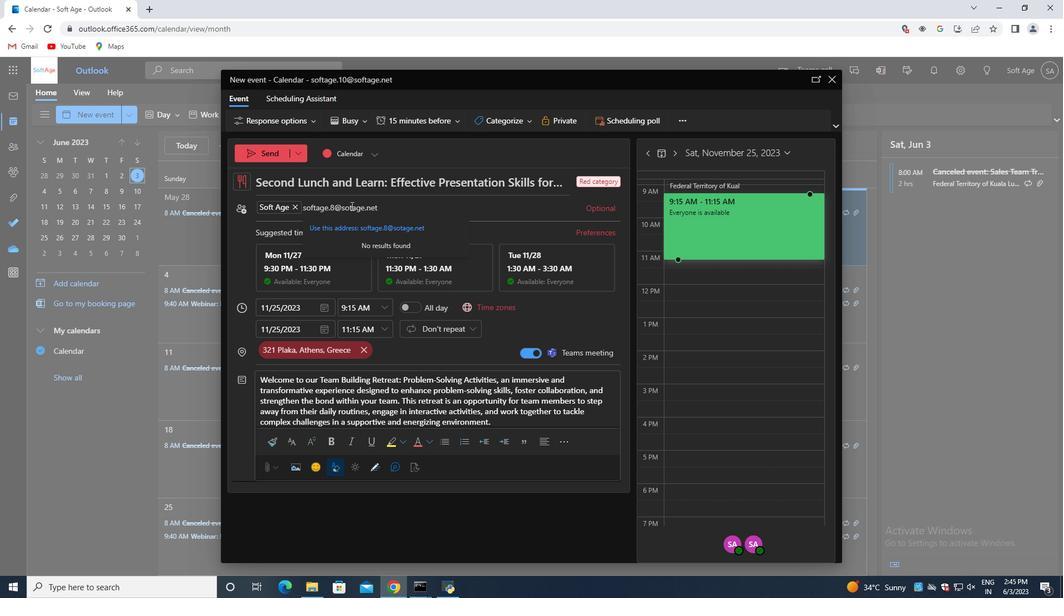 
Action: Mouse pressed left at (349, 206)
Screenshot: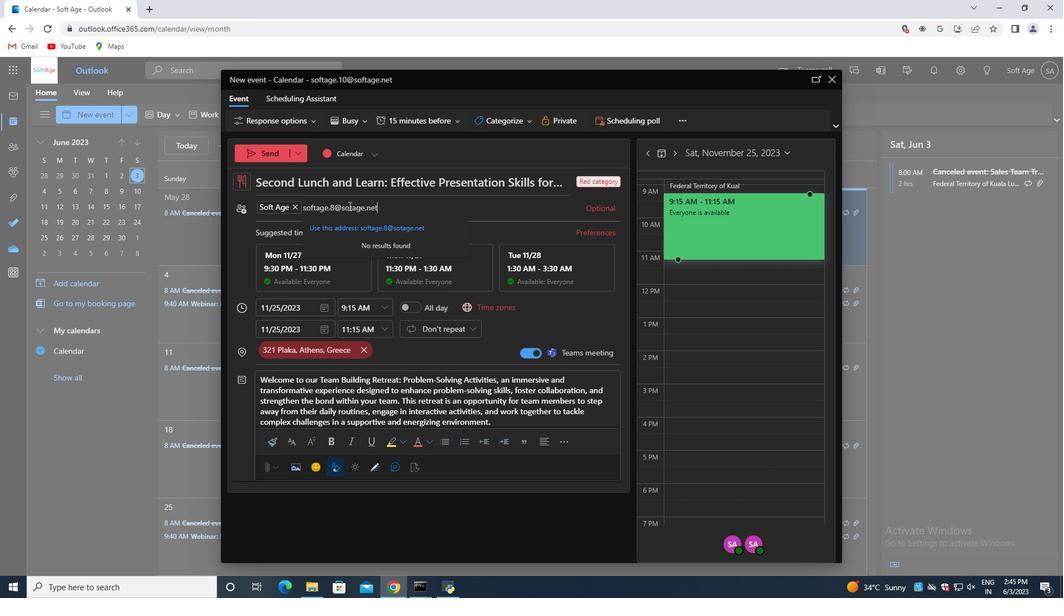 
Action: Mouse moved to (351, 264)
Screenshot: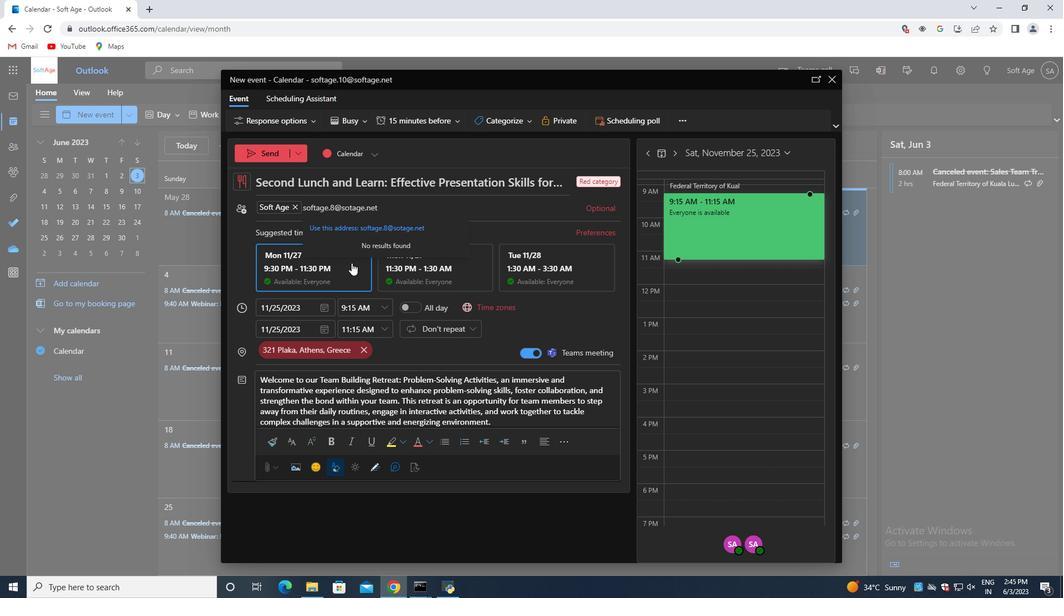 
Action: Key pressed f
Screenshot: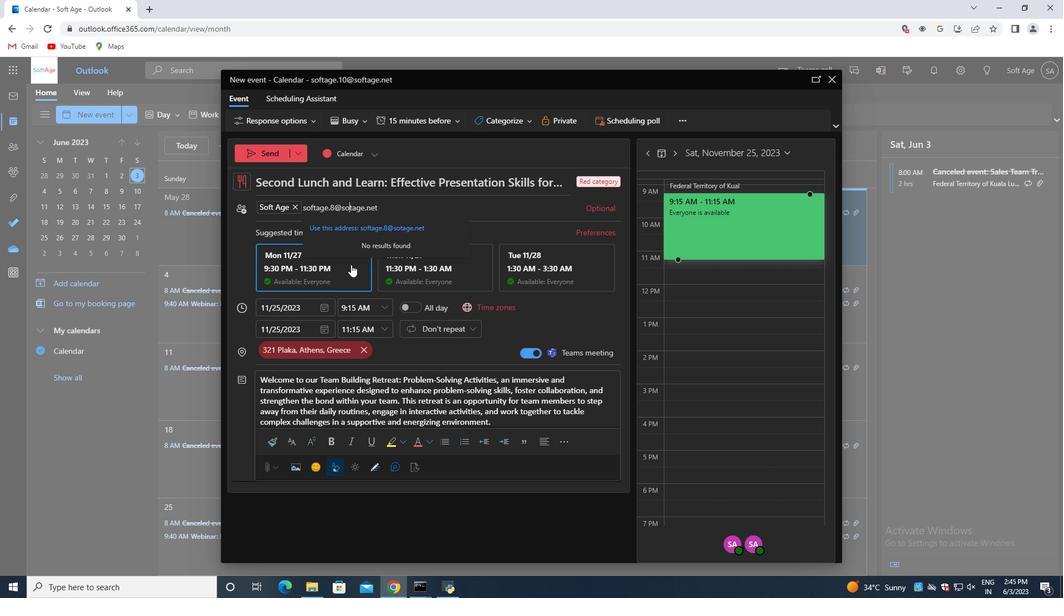 
Action: Mouse moved to (395, 226)
Screenshot: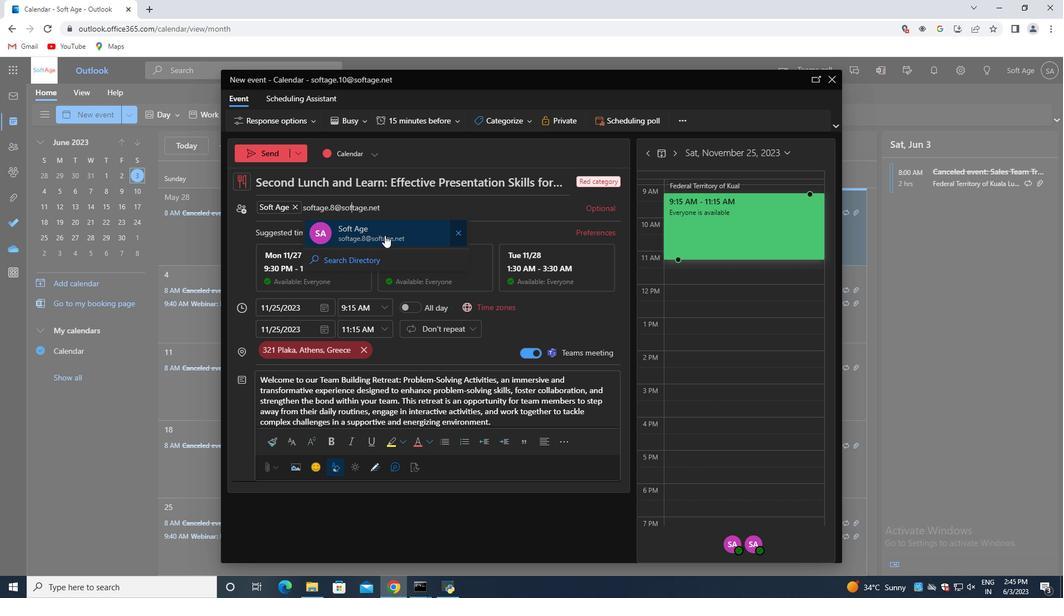 
Action: Mouse pressed left at (395, 226)
Screenshot: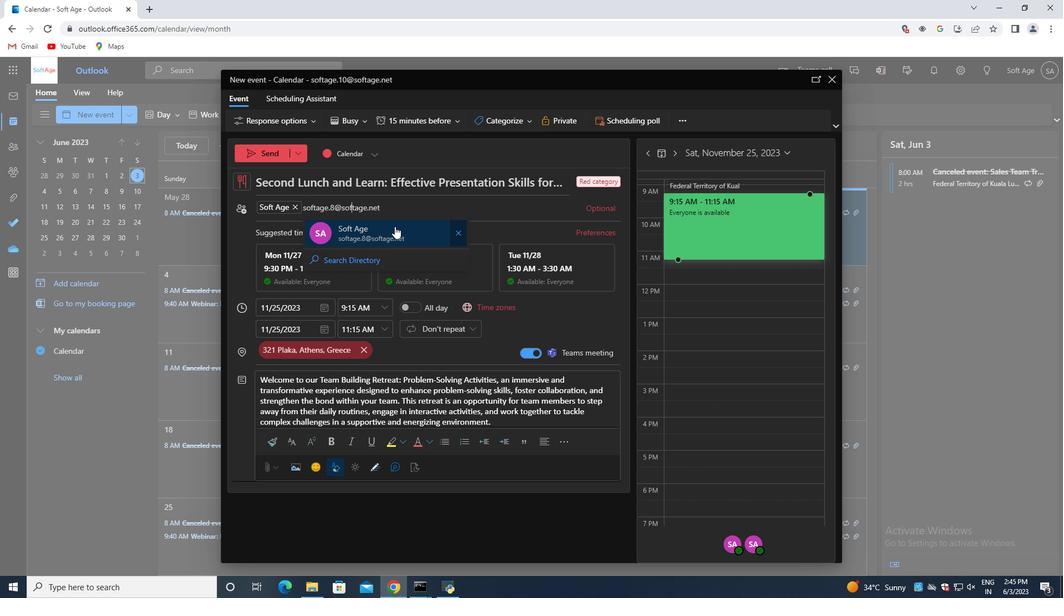 
Action: Mouse moved to (414, 121)
Screenshot: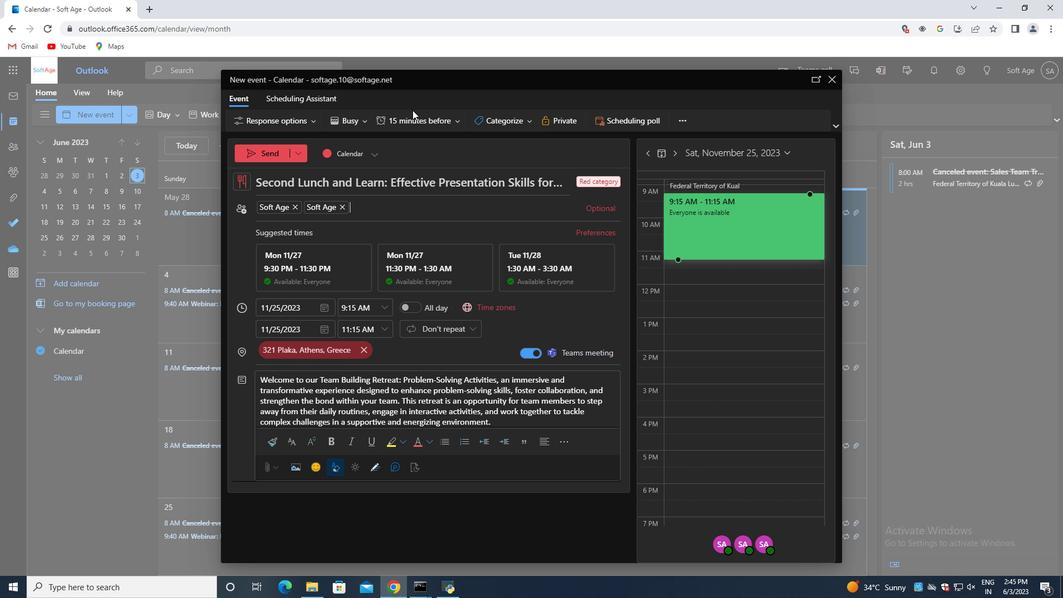 
Action: Mouse pressed left at (414, 121)
Screenshot: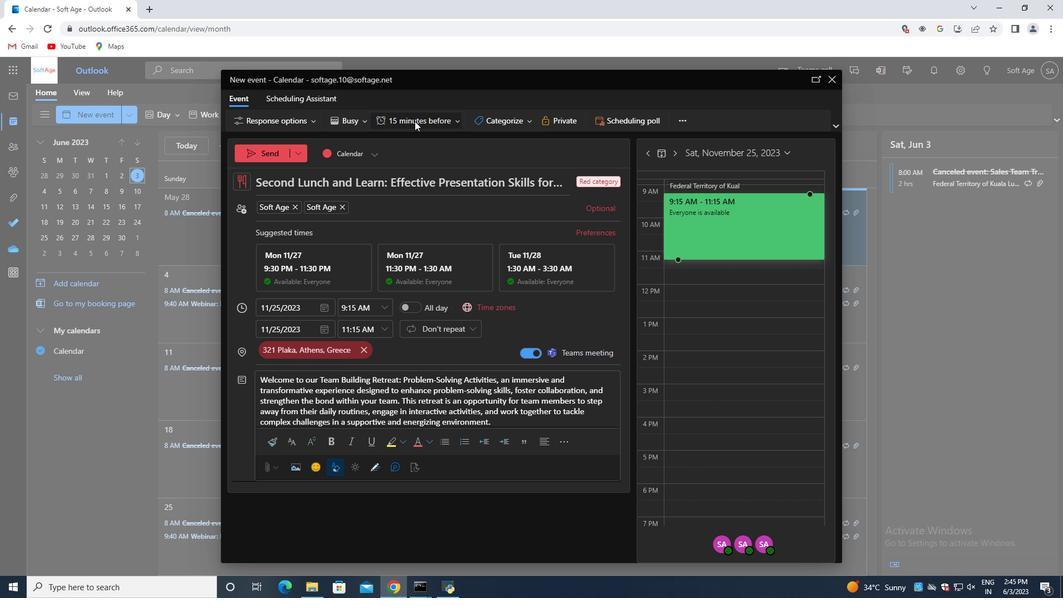 
Action: Mouse moved to (418, 244)
Screenshot: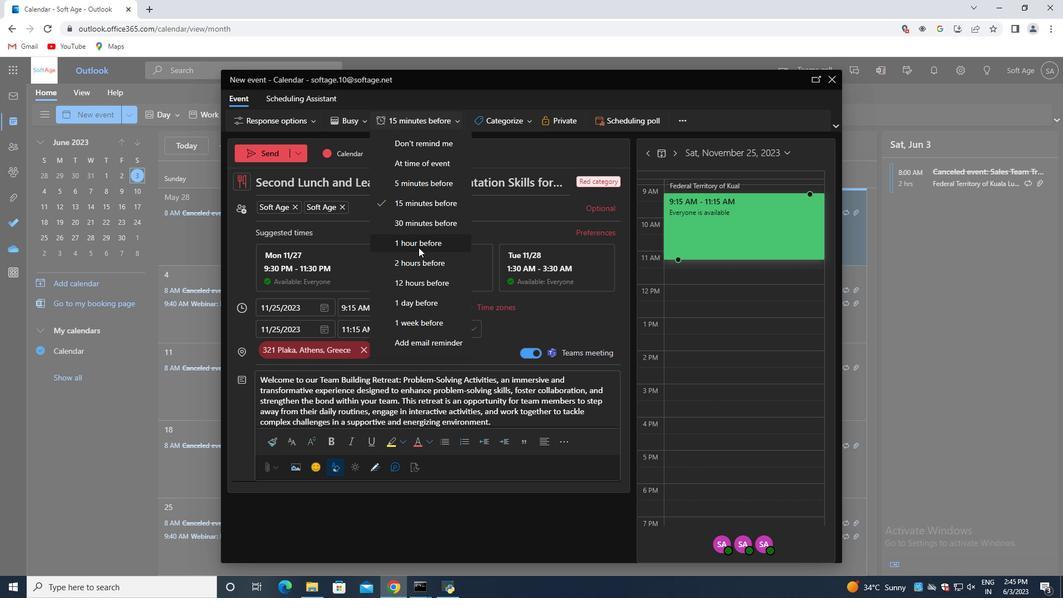 
Action: Mouse pressed left at (418, 244)
Screenshot: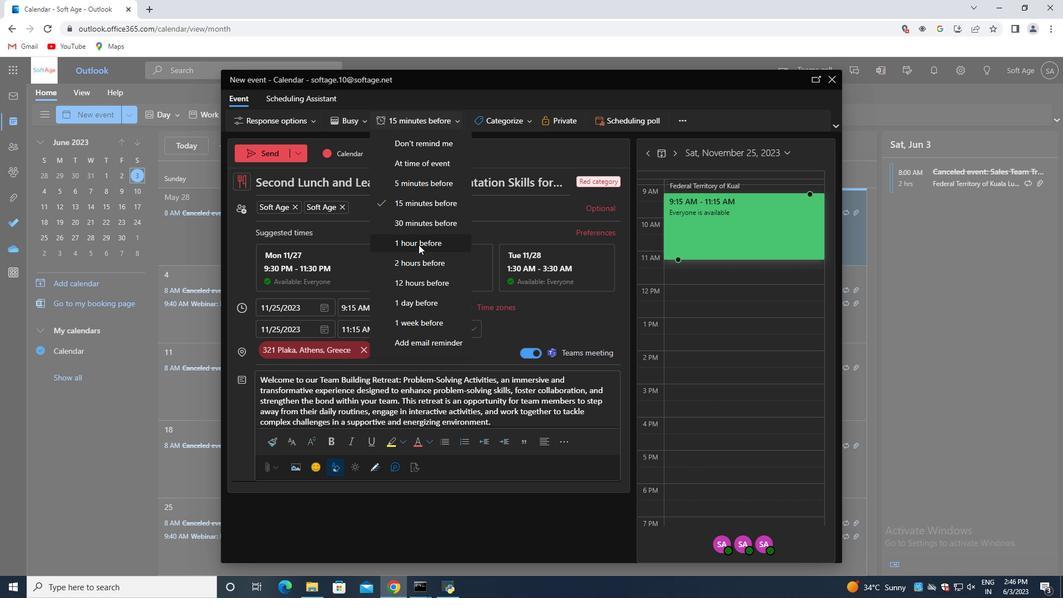 
Action: Mouse moved to (272, 153)
Screenshot: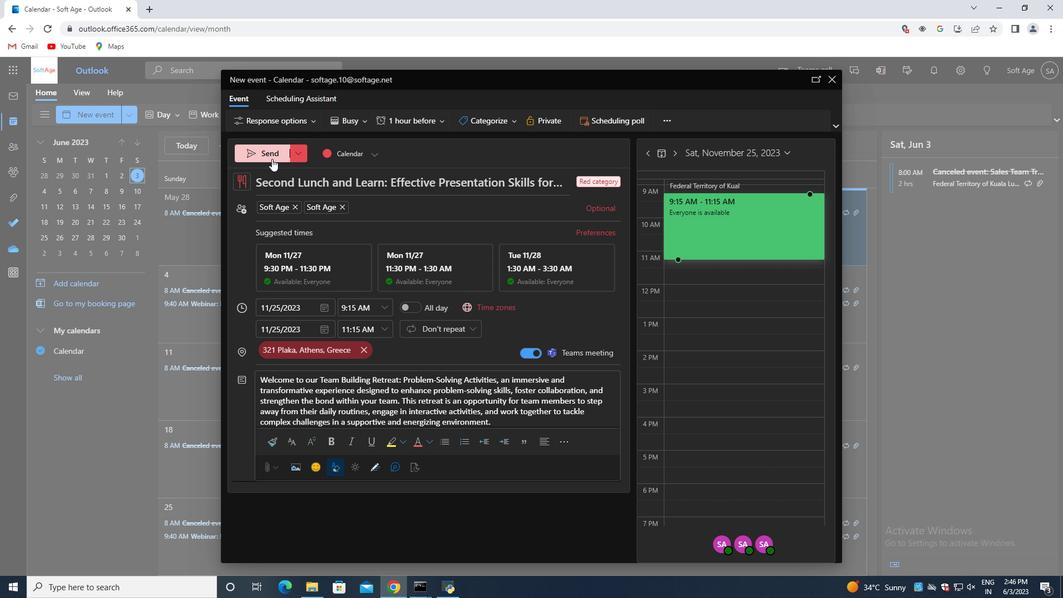 
Action: Mouse pressed left at (272, 153)
Screenshot: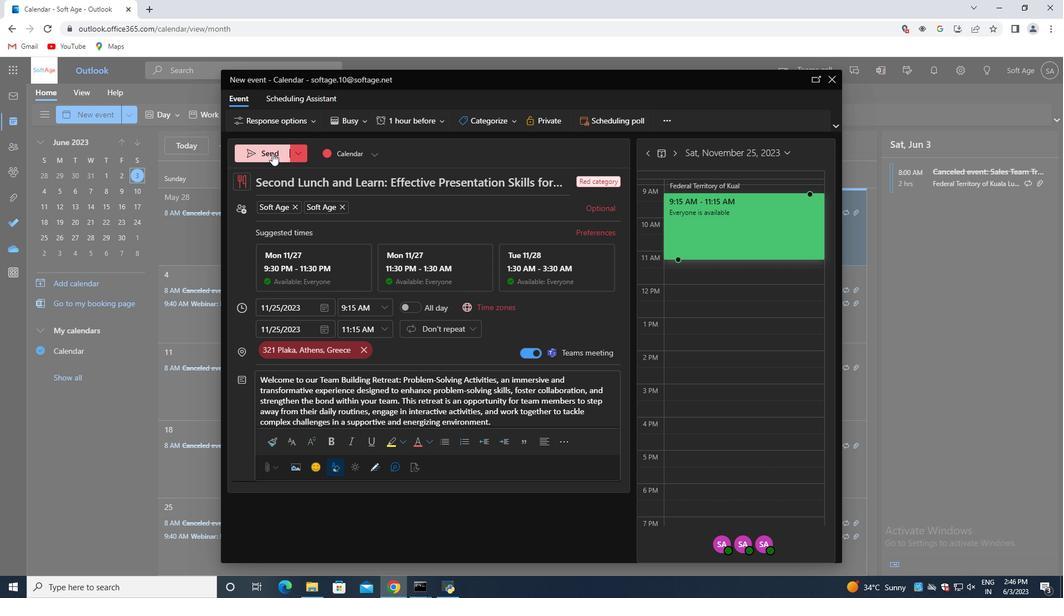 
